 Task: Log work in the project AgileHaven for the issue 'Create a new online platform for online creative writing courses with advanced writing tools and peer review features' spent time as '2w 3d 7h 8m' and remaining time as '4w 6d 21h 7m' and add a flag. Now add the issue to the epic 'IT Availability Management Process Improvement'. Log work in the project AgileHaven for the issue 'Implement a new cloud-based project management system for a company with advanced project tracking and reporting features' spent time as '4w 6d 10h 35m' and remaining time as '1w 4d 23h 49m' and clone the issue. Now add the issue to the epic 'IT Financial Management Process Improvement'
Action: Mouse moved to (1094, 251)
Screenshot: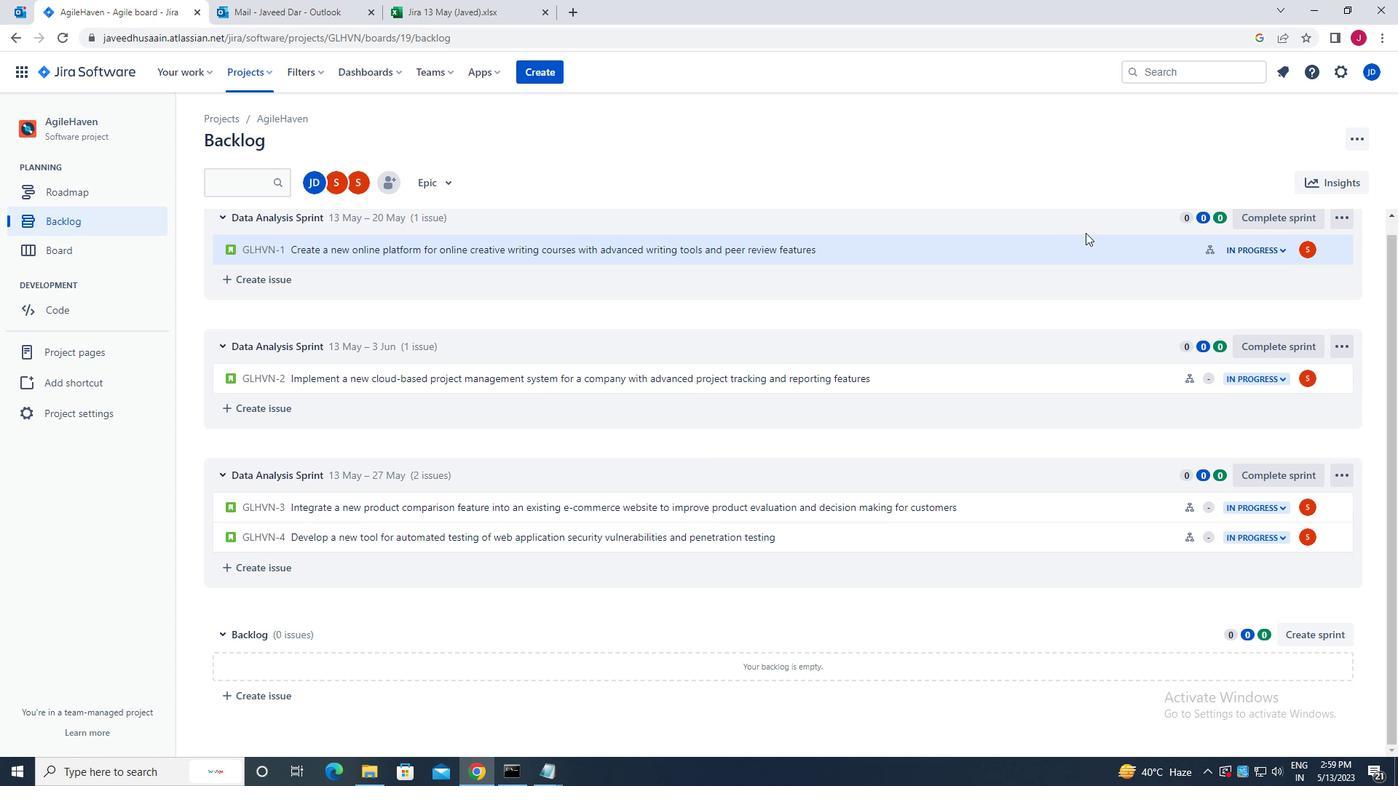 
Action: Mouse pressed left at (1094, 251)
Screenshot: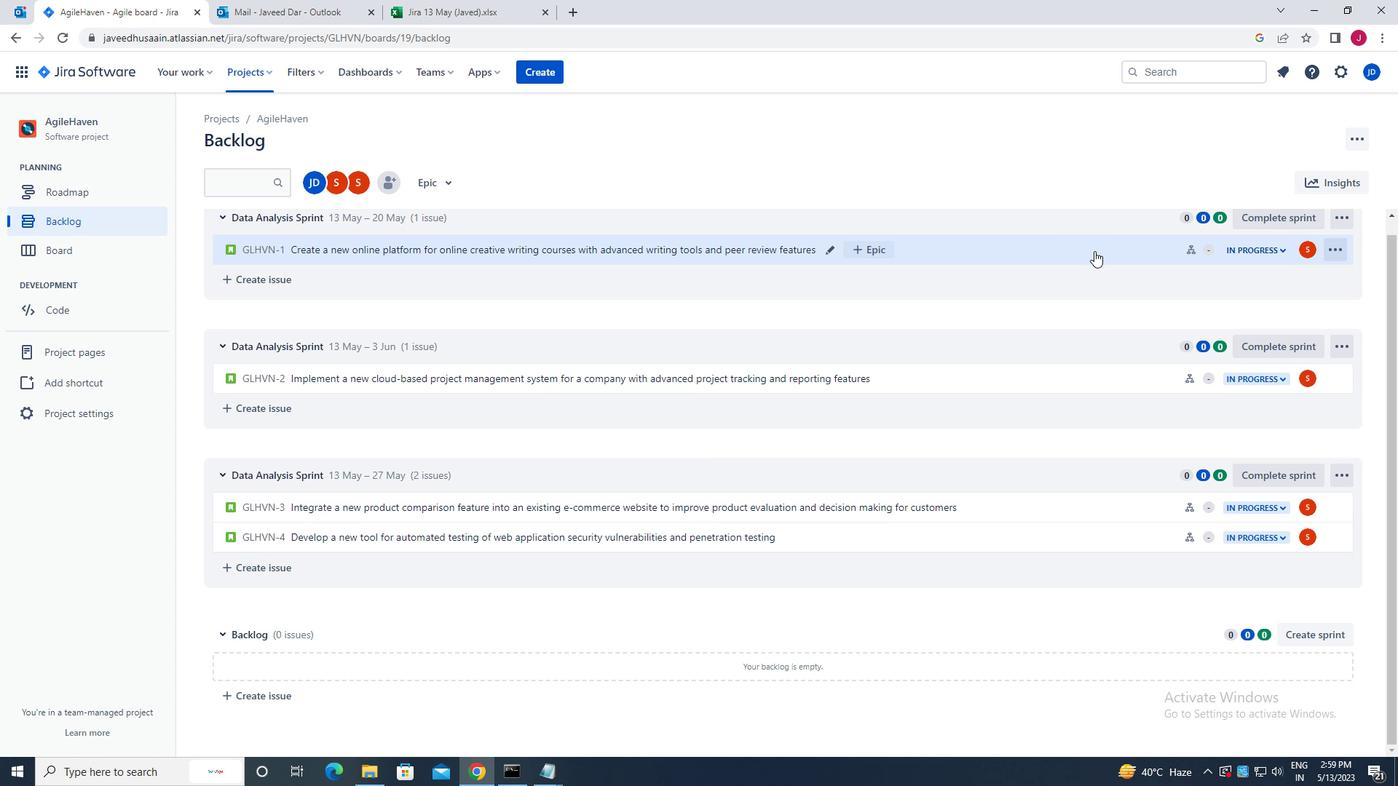 
Action: Mouse moved to (1332, 225)
Screenshot: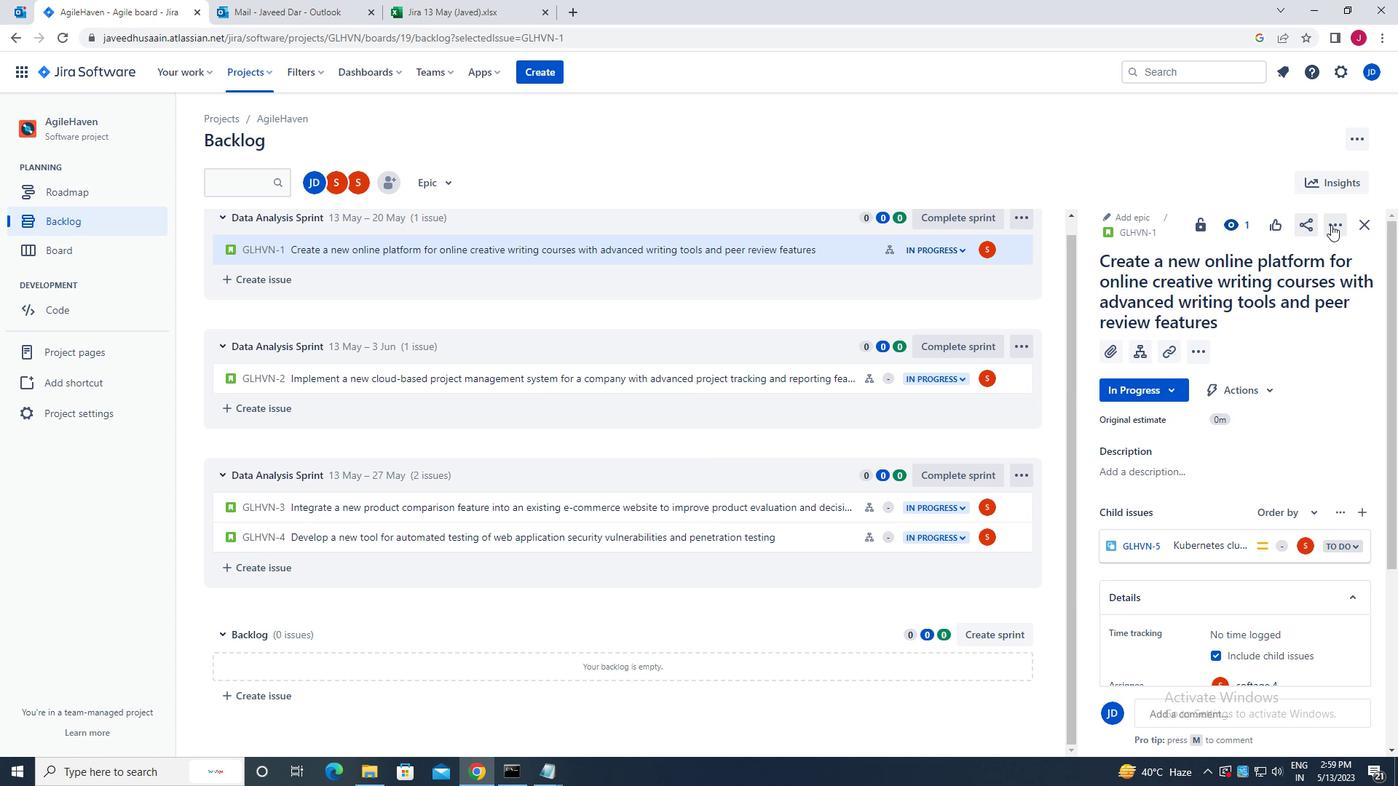 
Action: Mouse pressed left at (1332, 225)
Screenshot: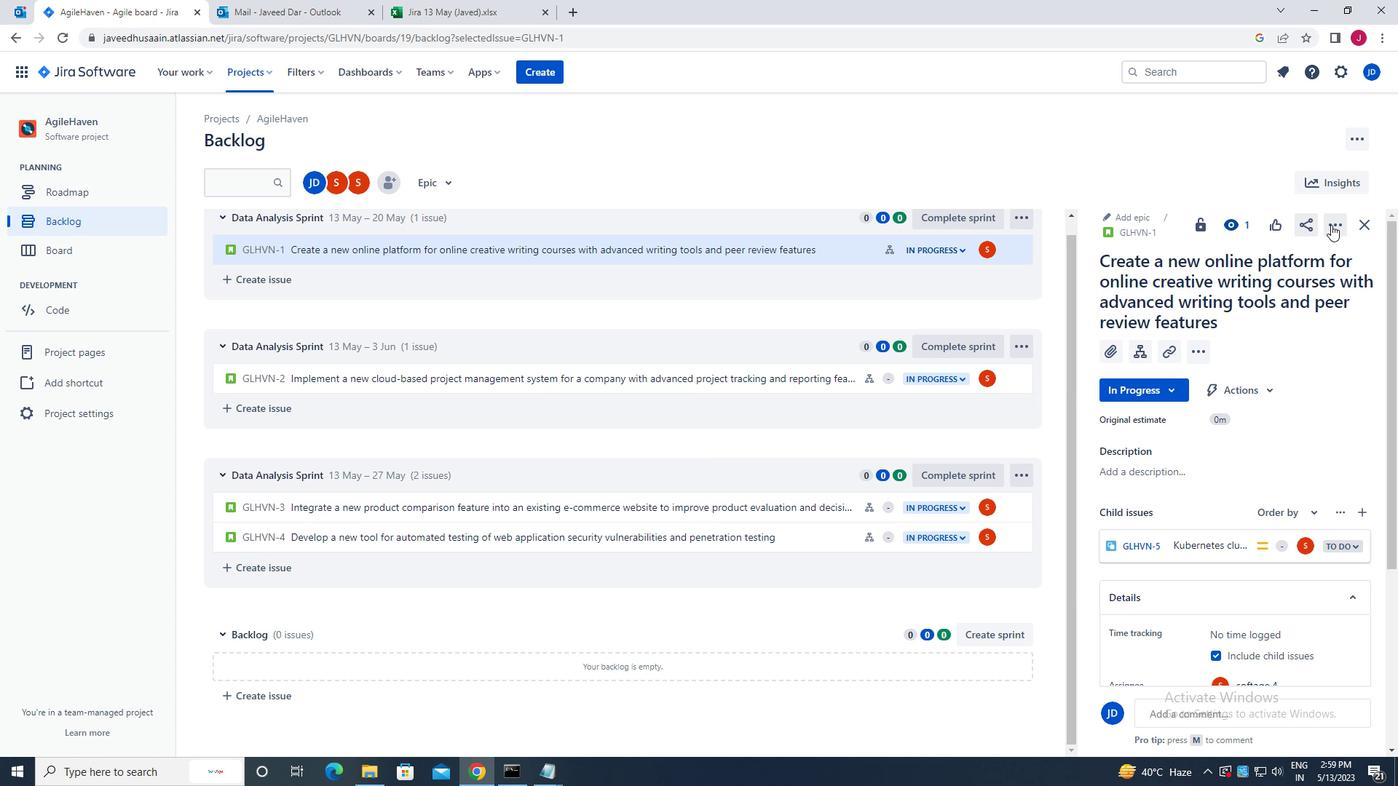 
Action: Mouse moved to (1263, 270)
Screenshot: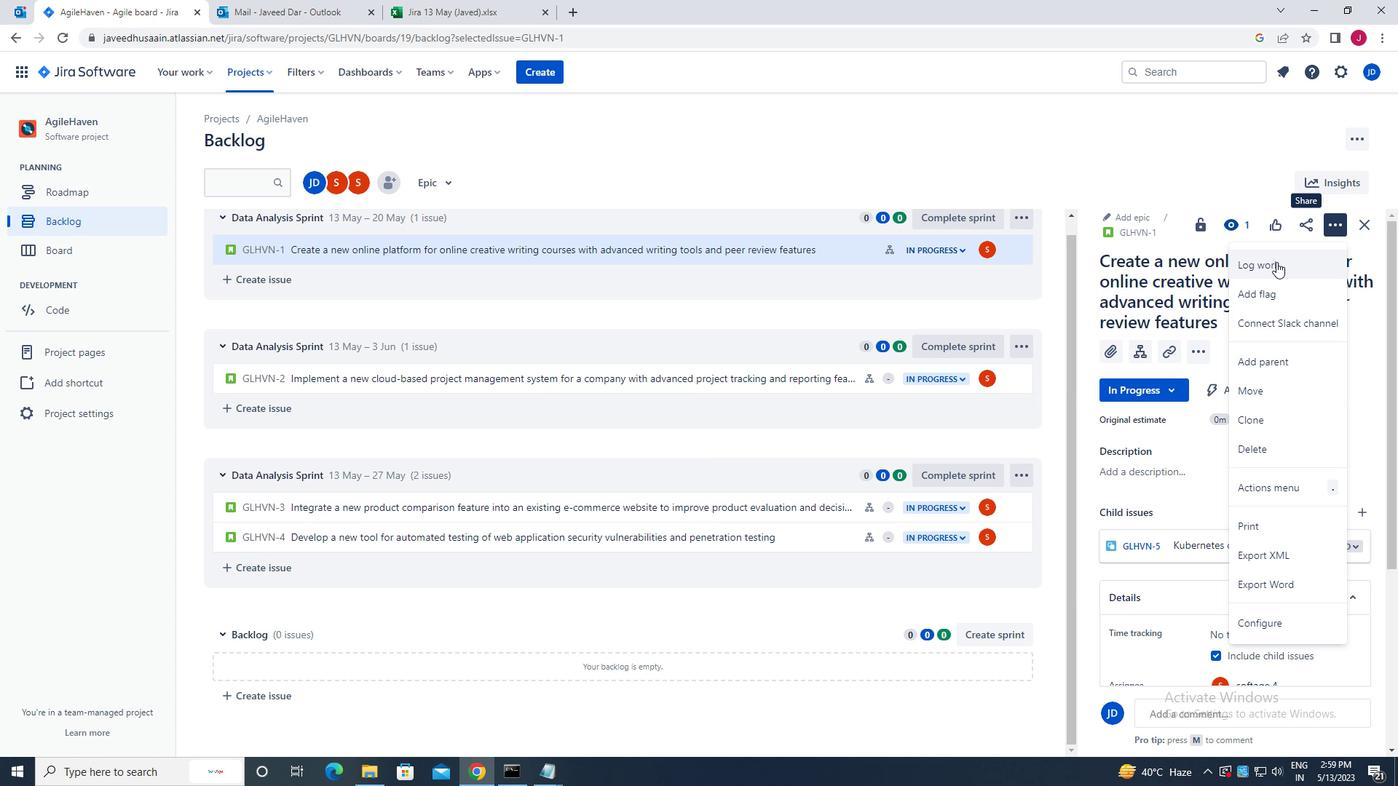 
Action: Mouse pressed left at (1263, 270)
Screenshot: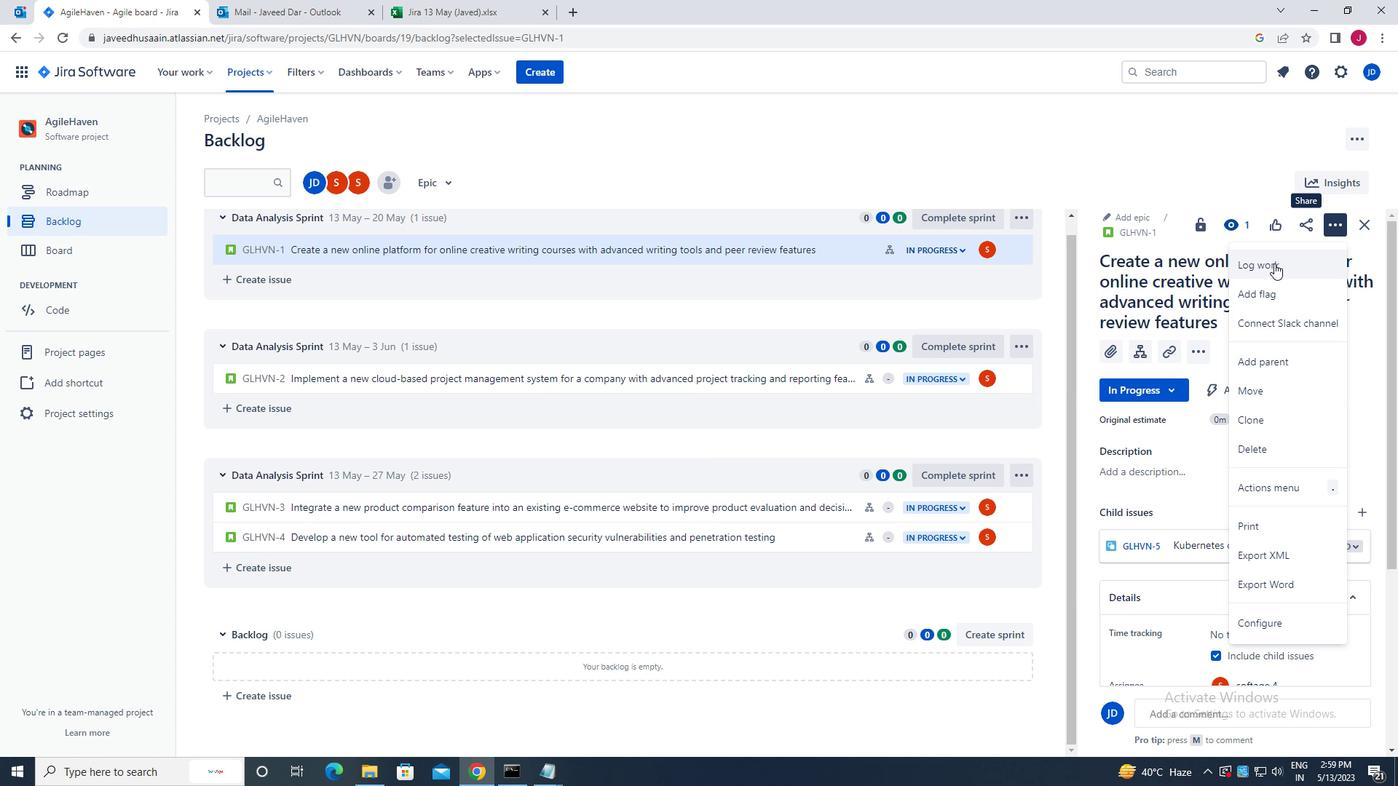 
Action: Mouse moved to (627, 219)
Screenshot: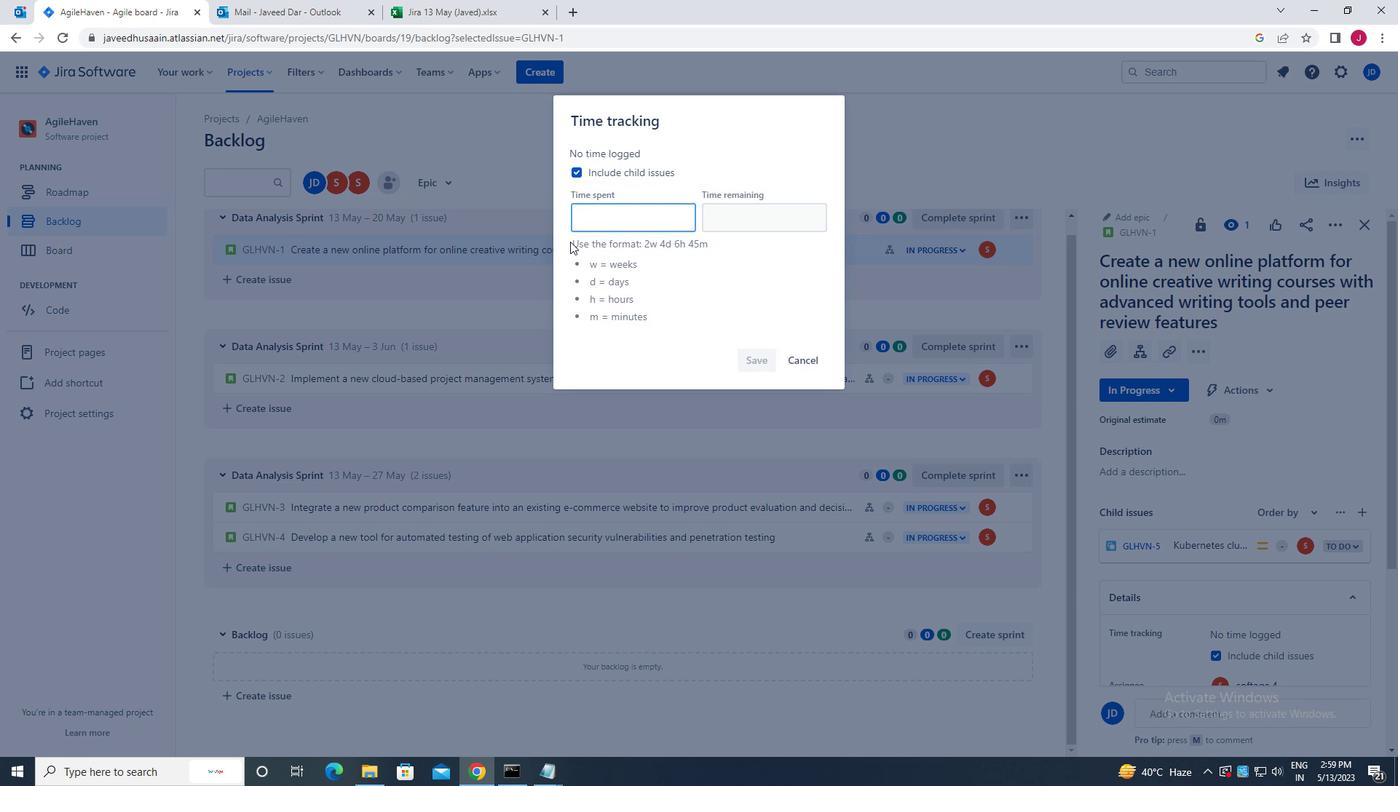 
Action: Mouse pressed left at (627, 219)
Screenshot: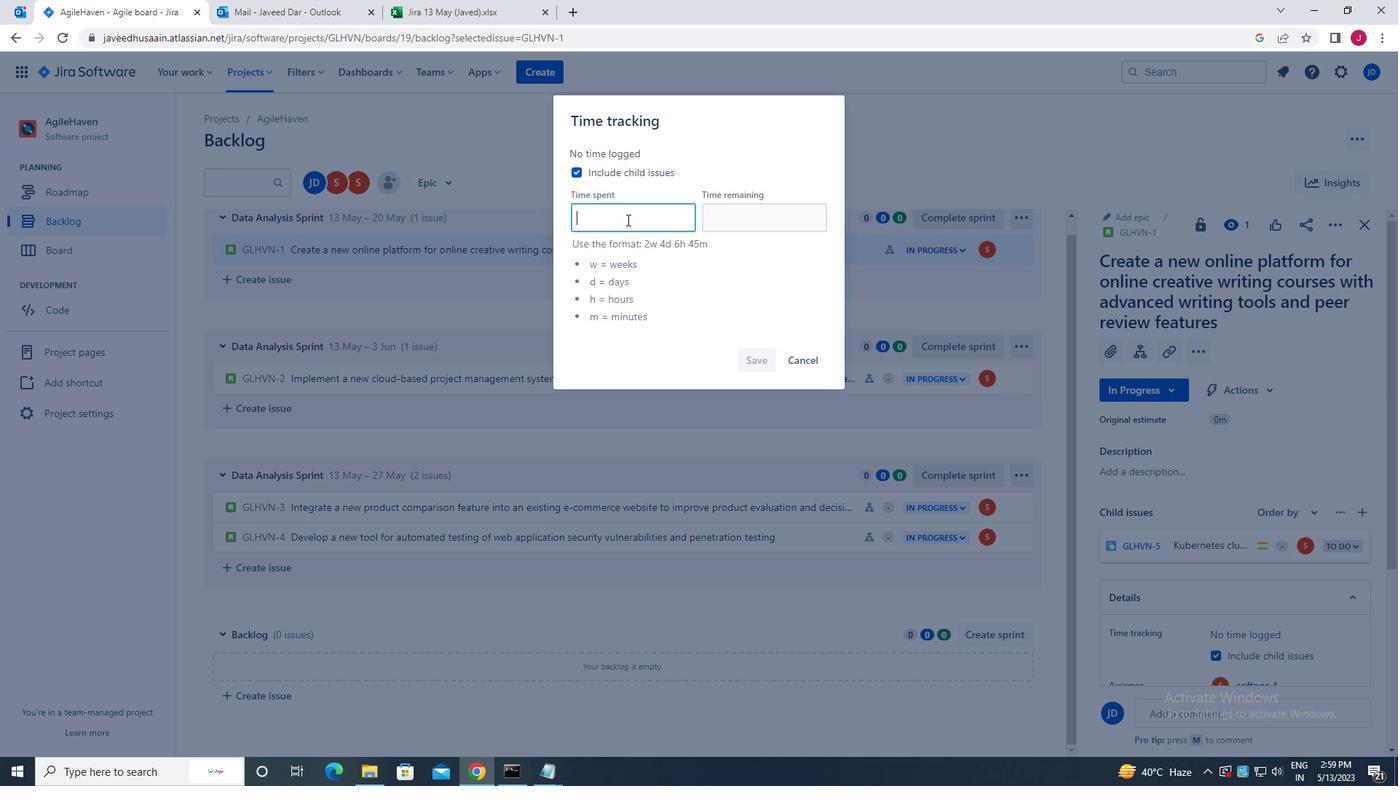 
Action: Key pressed <Key.caps_lock>2w<Key.space>3d<Key.space>7h<Key.space>8m
Screenshot: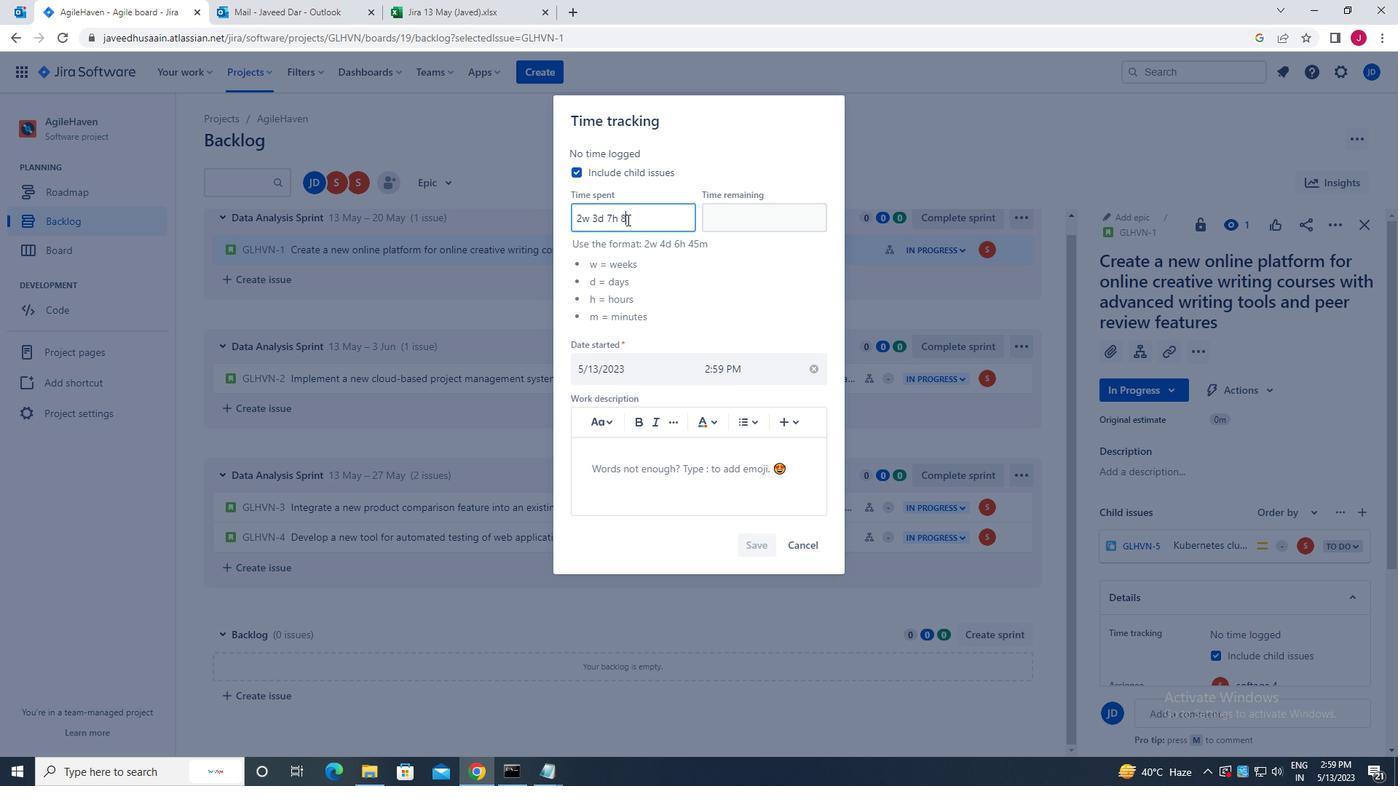 
Action: Mouse moved to (743, 222)
Screenshot: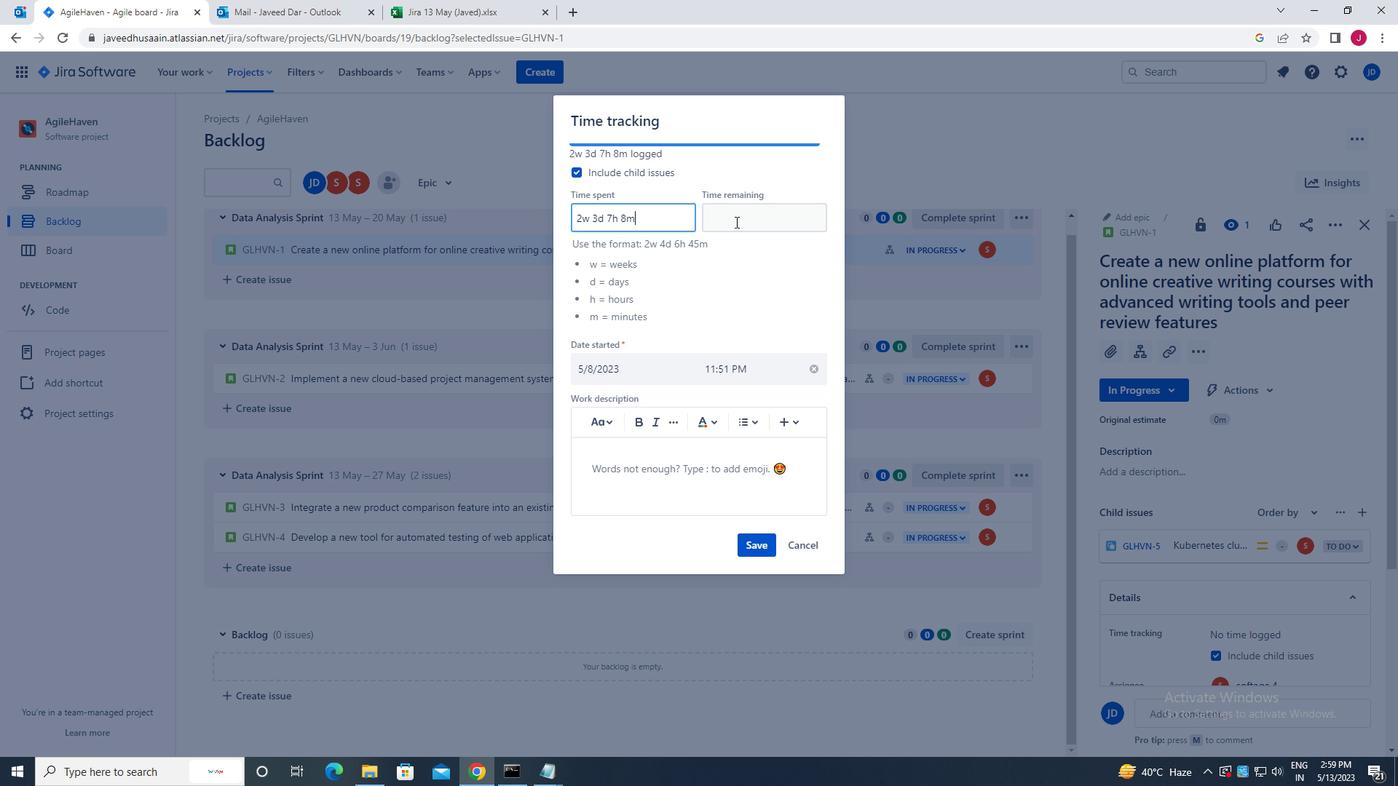 
Action: Mouse pressed left at (743, 222)
Screenshot: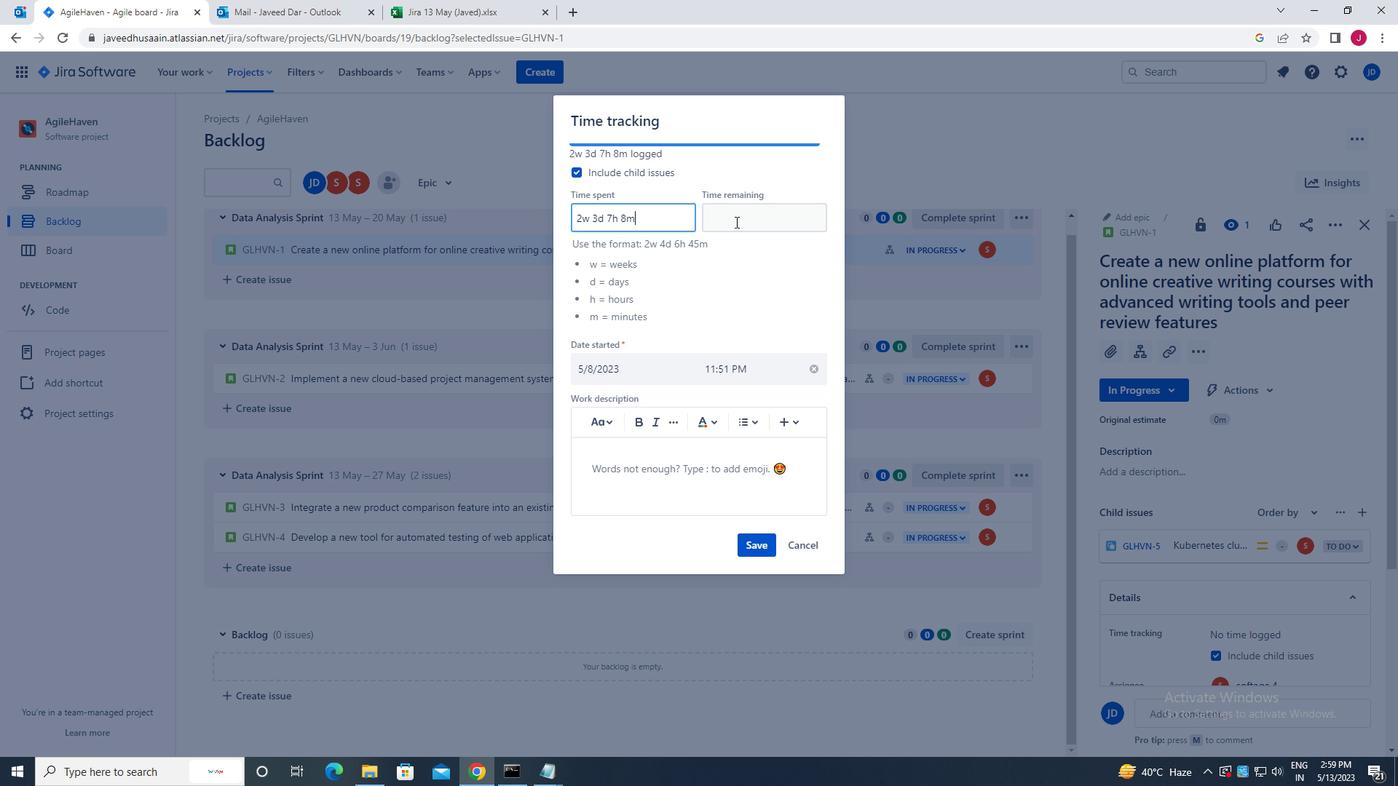 
Action: Mouse moved to (743, 222)
Screenshot: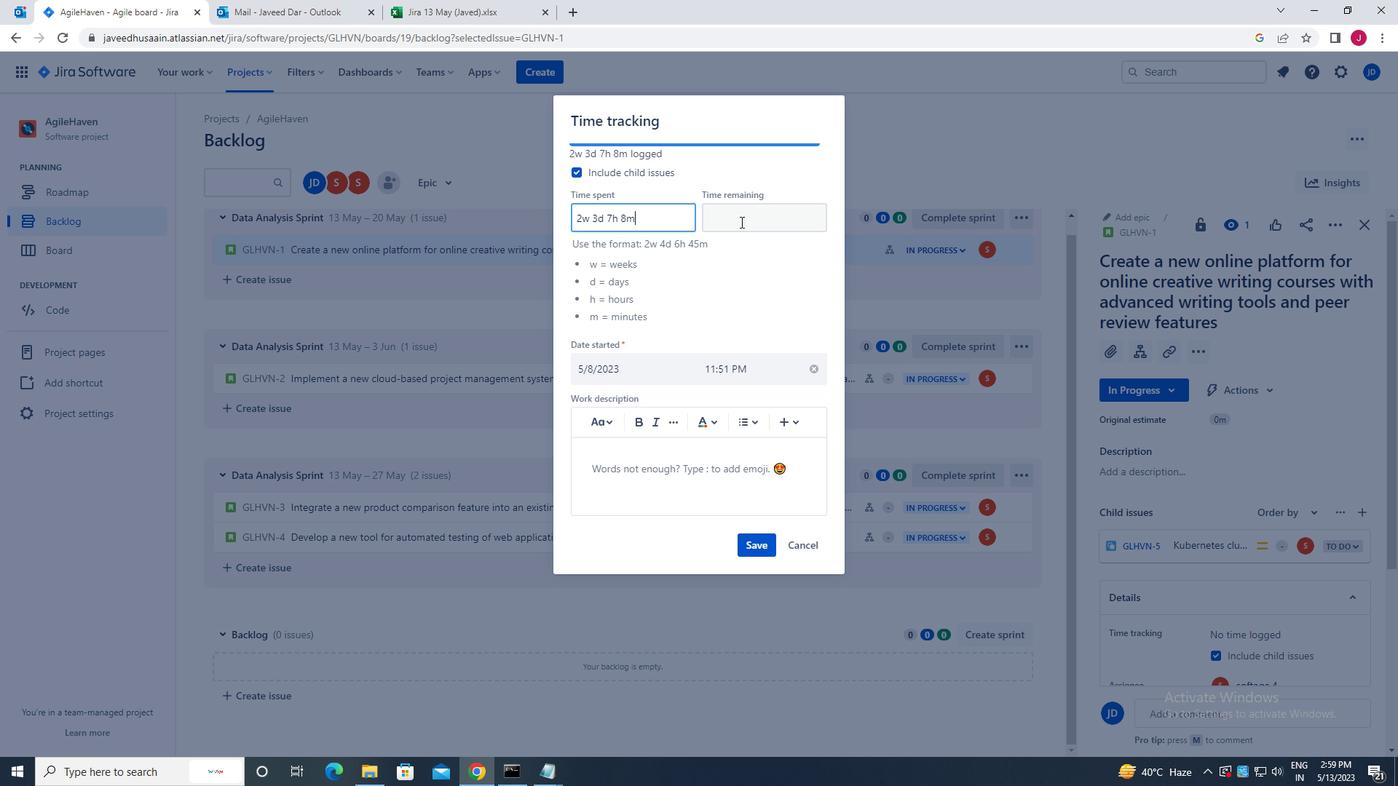 
Action: Key pressed 4w<Key.space>6d<Key.space>21h<Key.space>7m
Screenshot: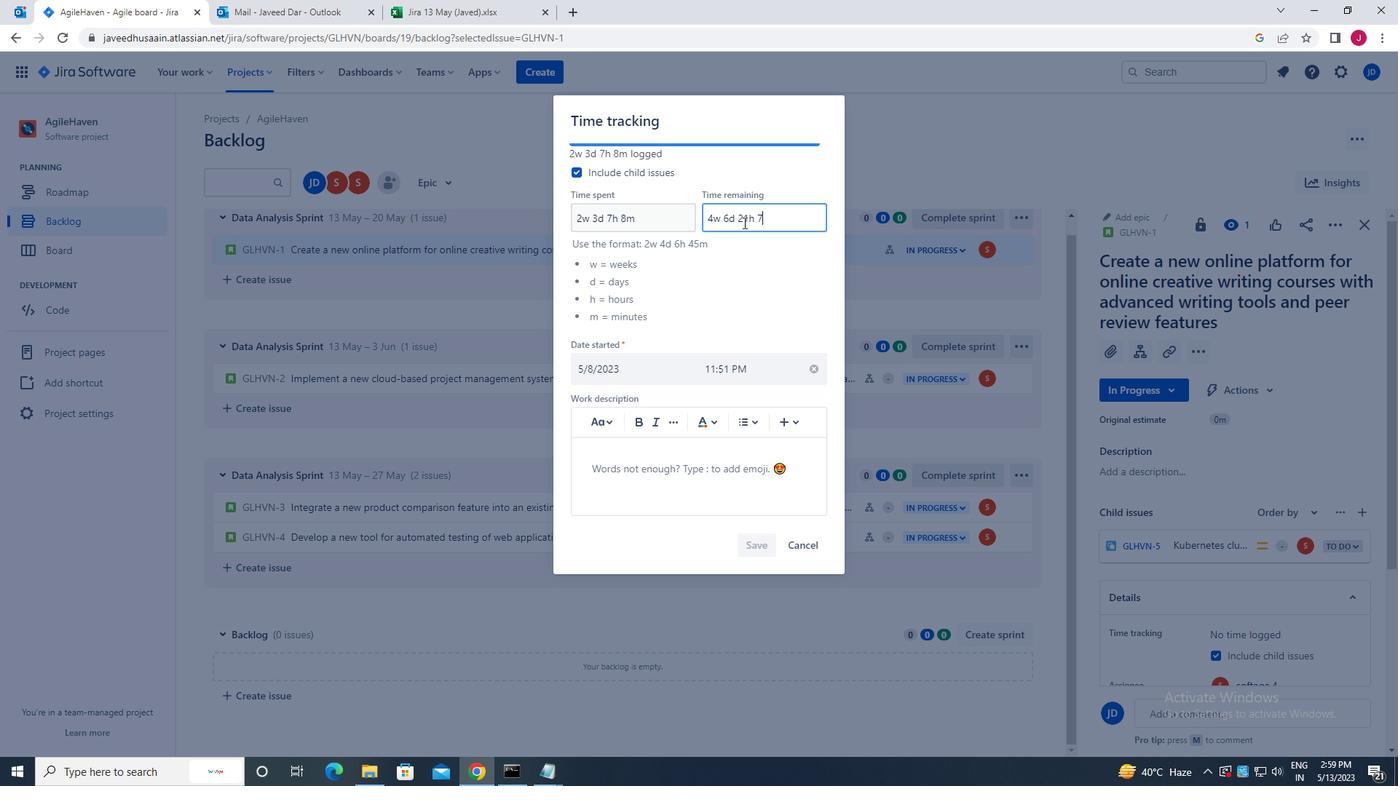 
Action: Mouse moved to (761, 545)
Screenshot: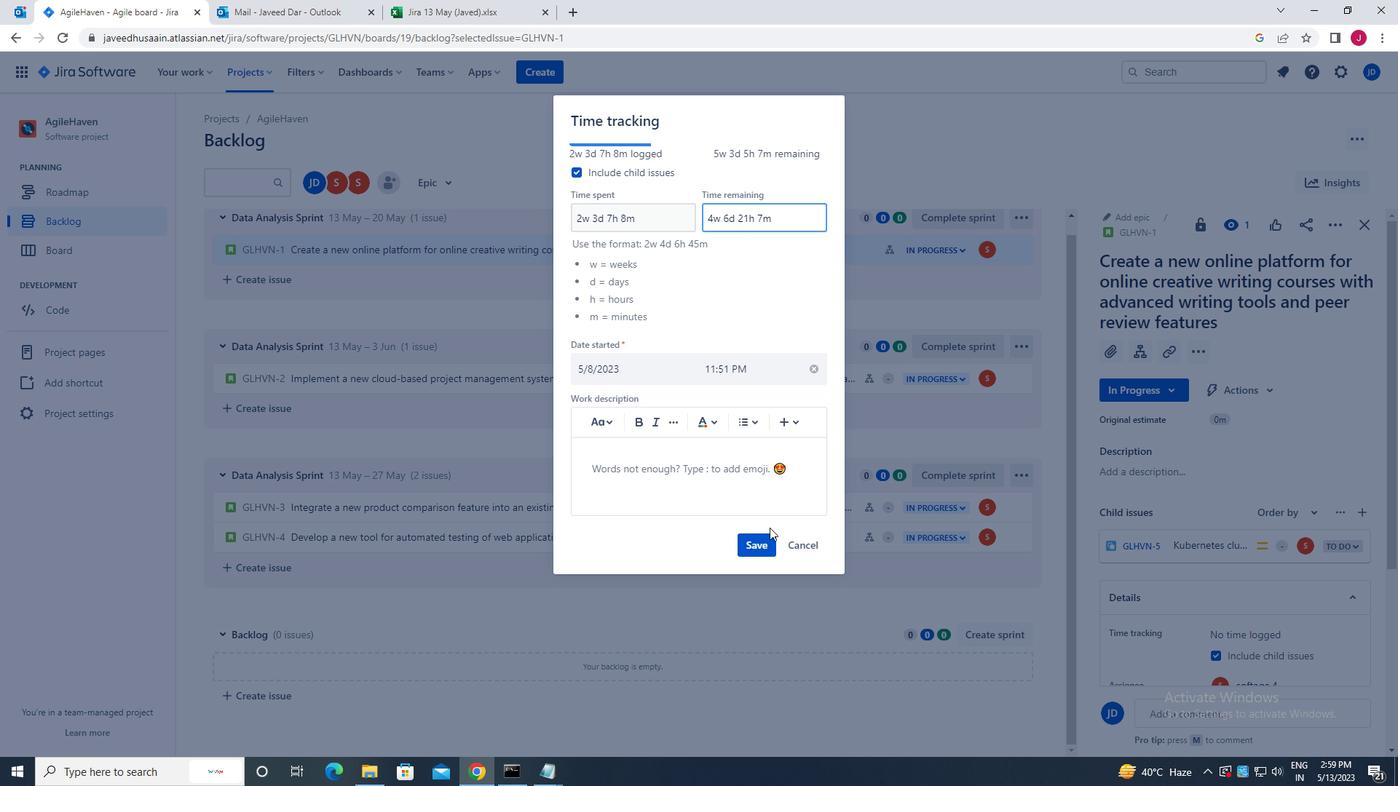 
Action: Mouse pressed left at (761, 545)
Screenshot: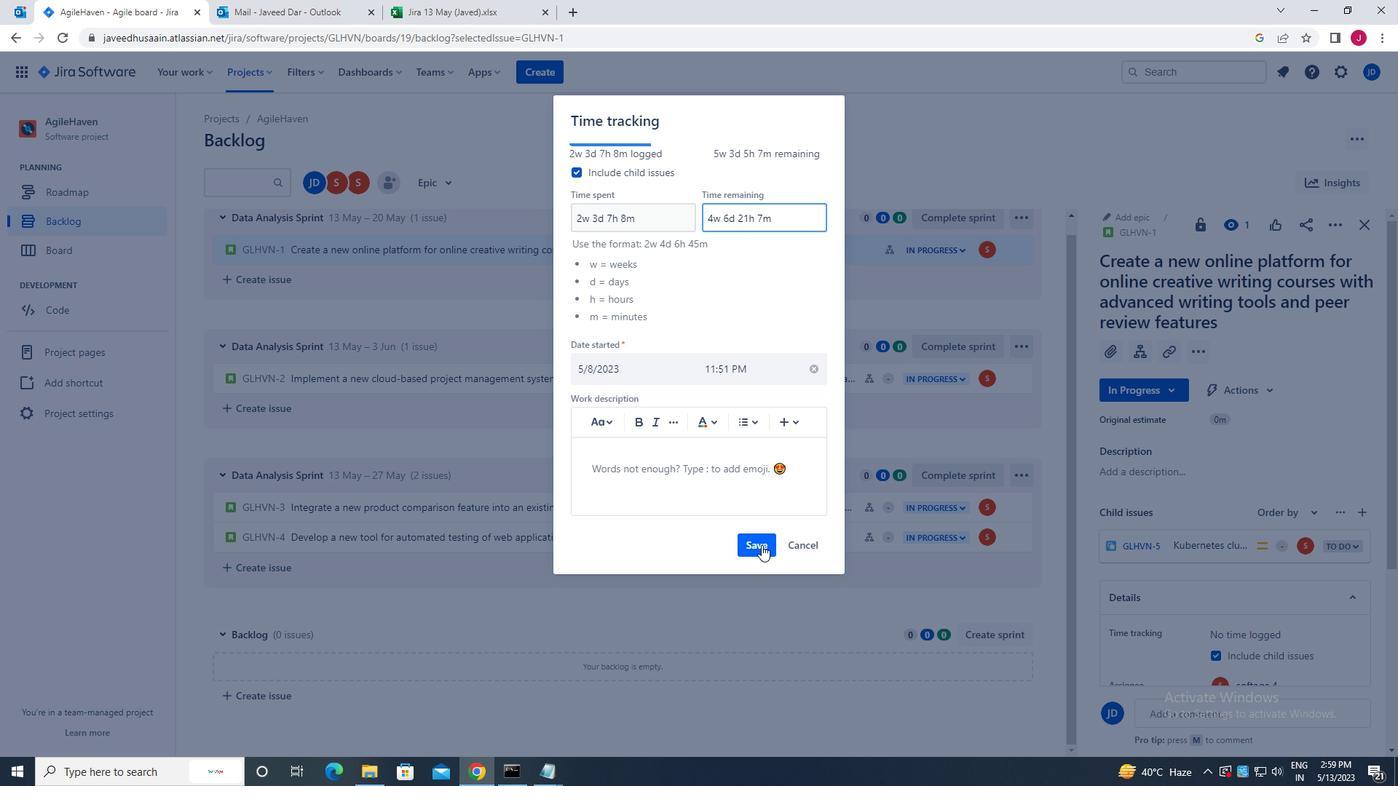 
Action: Mouse moved to (1335, 230)
Screenshot: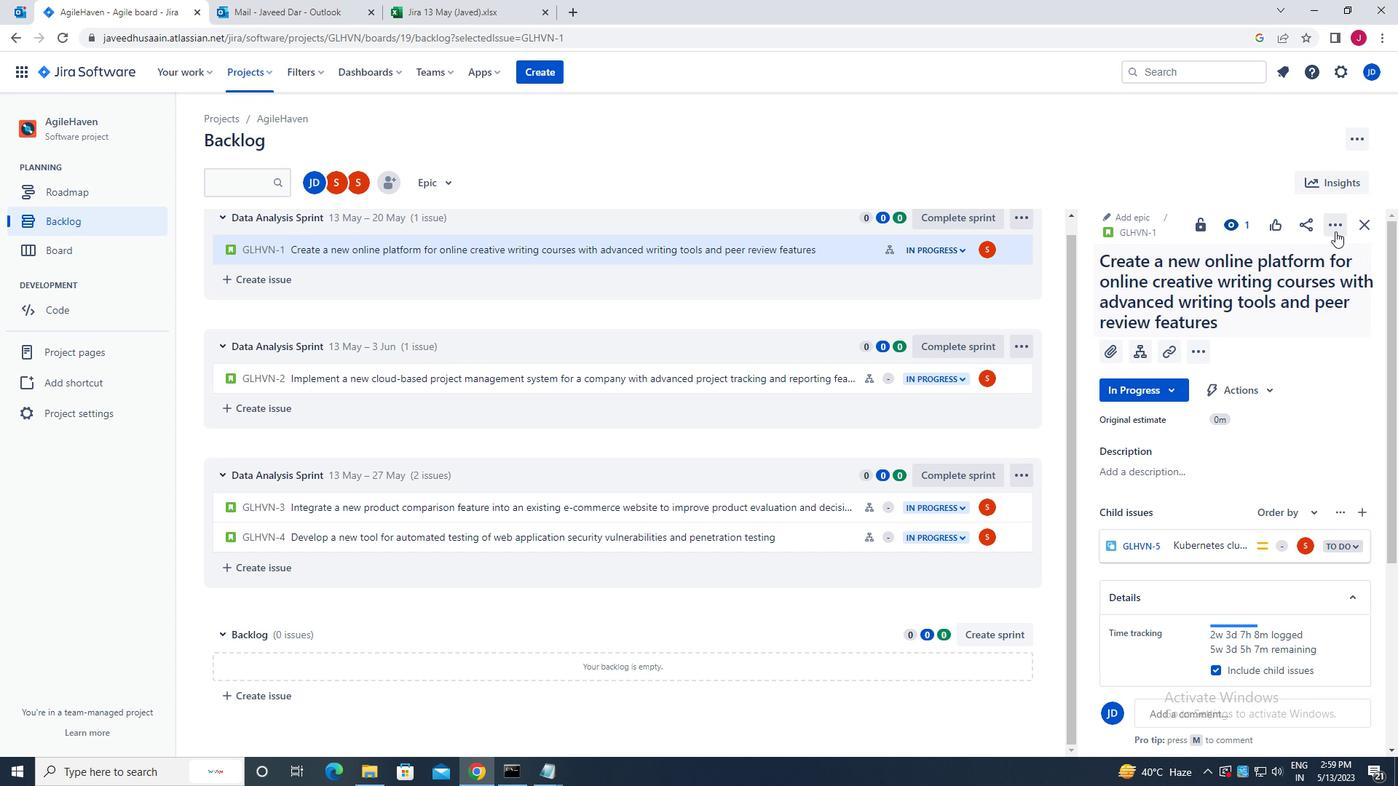 
Action: Mouse pressed left at (1335, 230)
Screenshot: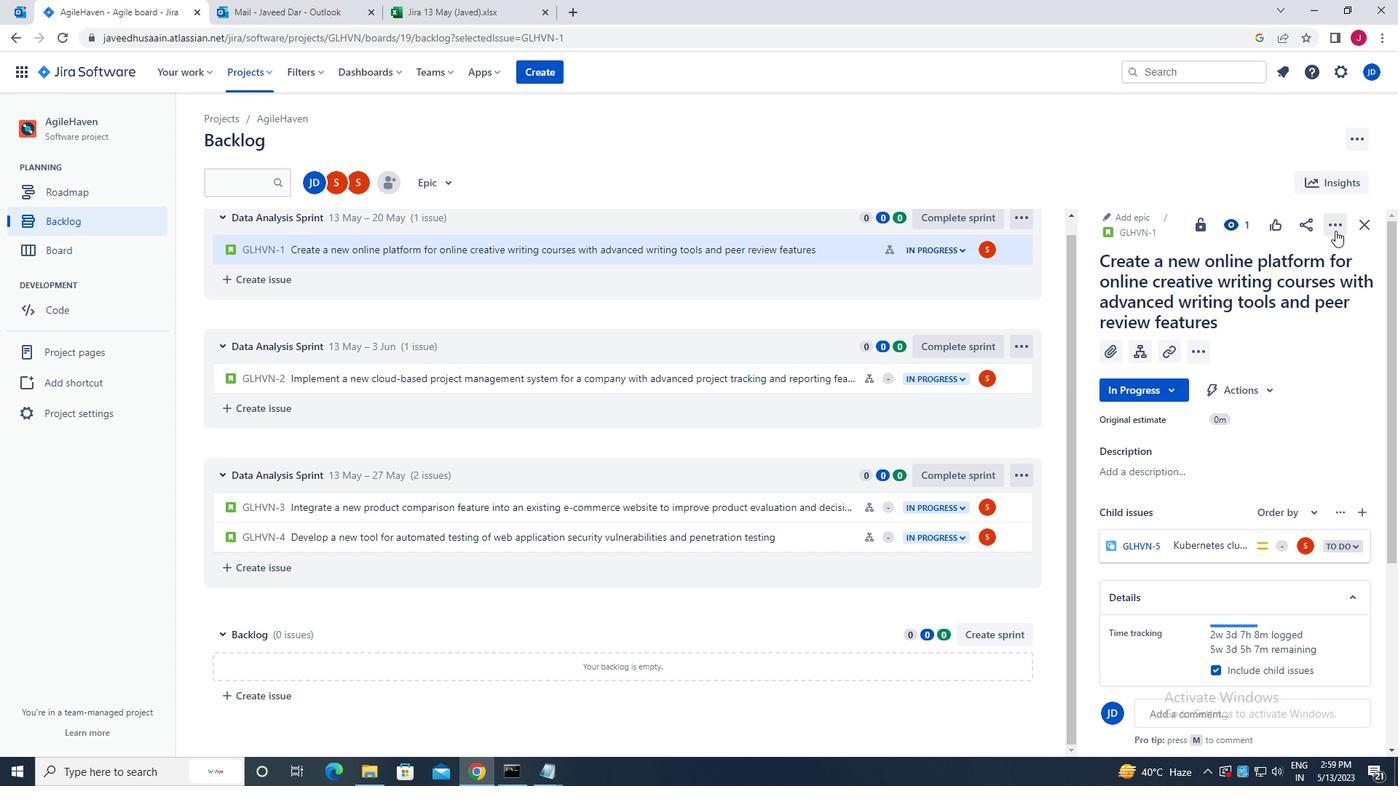
Action: Mouse moved to (1272, 292)
Screenshot: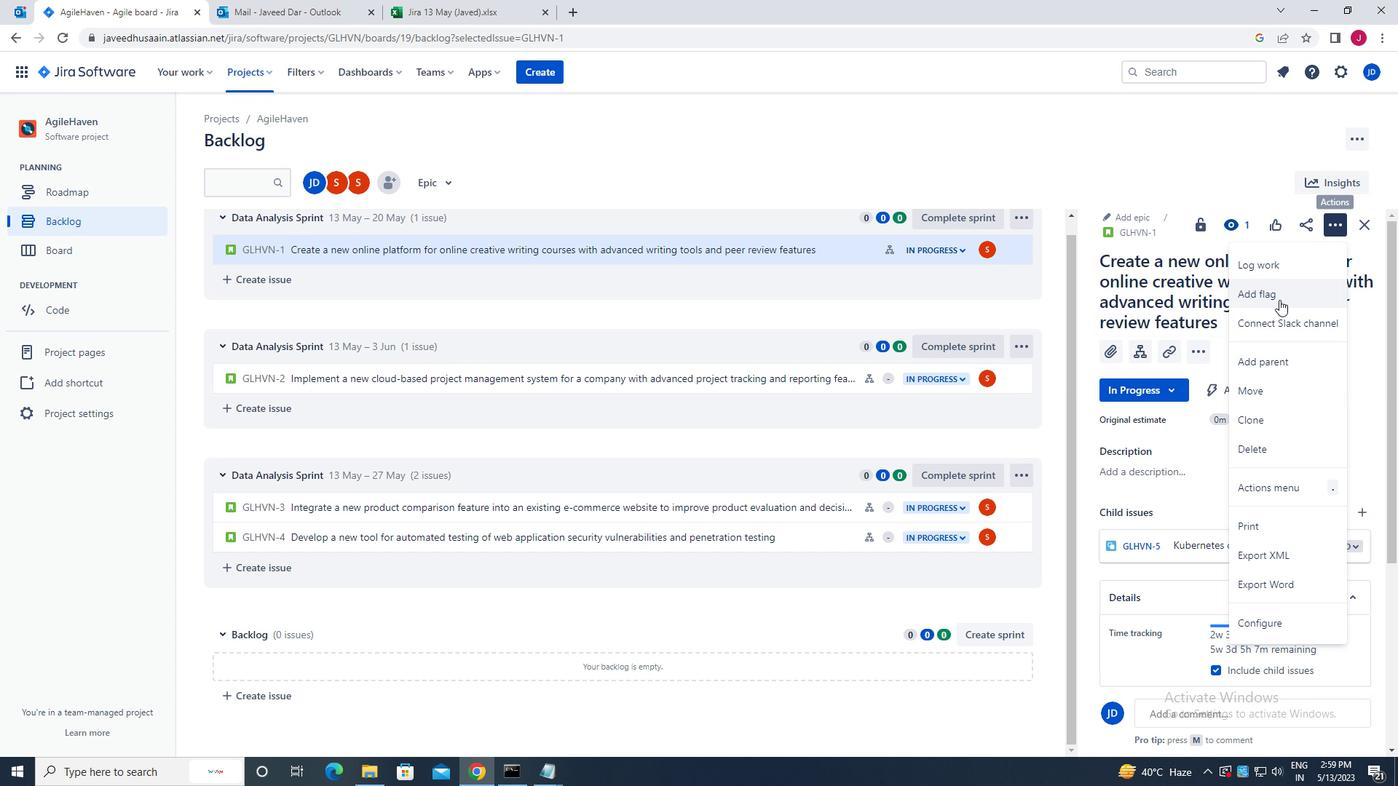 
Action: Mouse pressed left at (1272, 292)
Screenshot: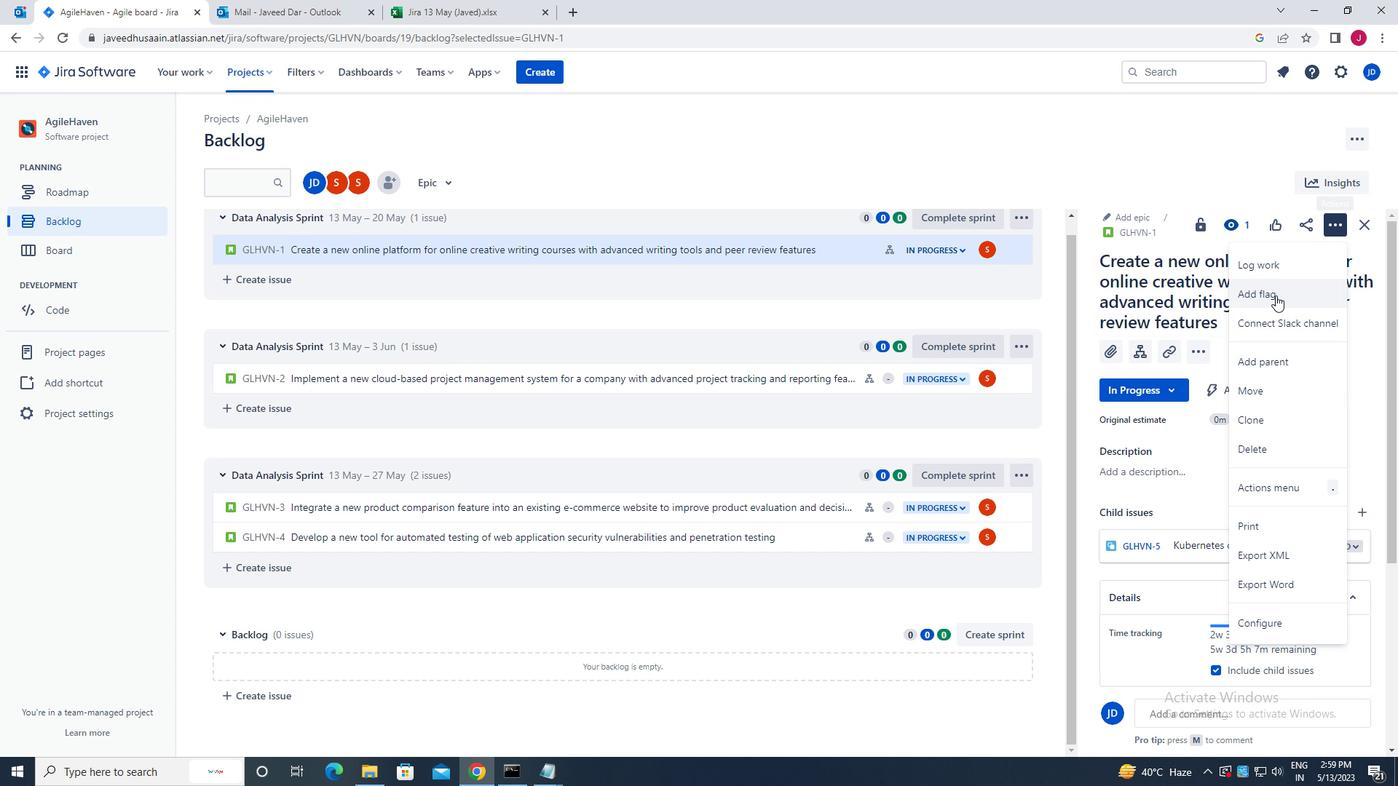 
Action: Mouse moved to (1362, 228)
Screenshot: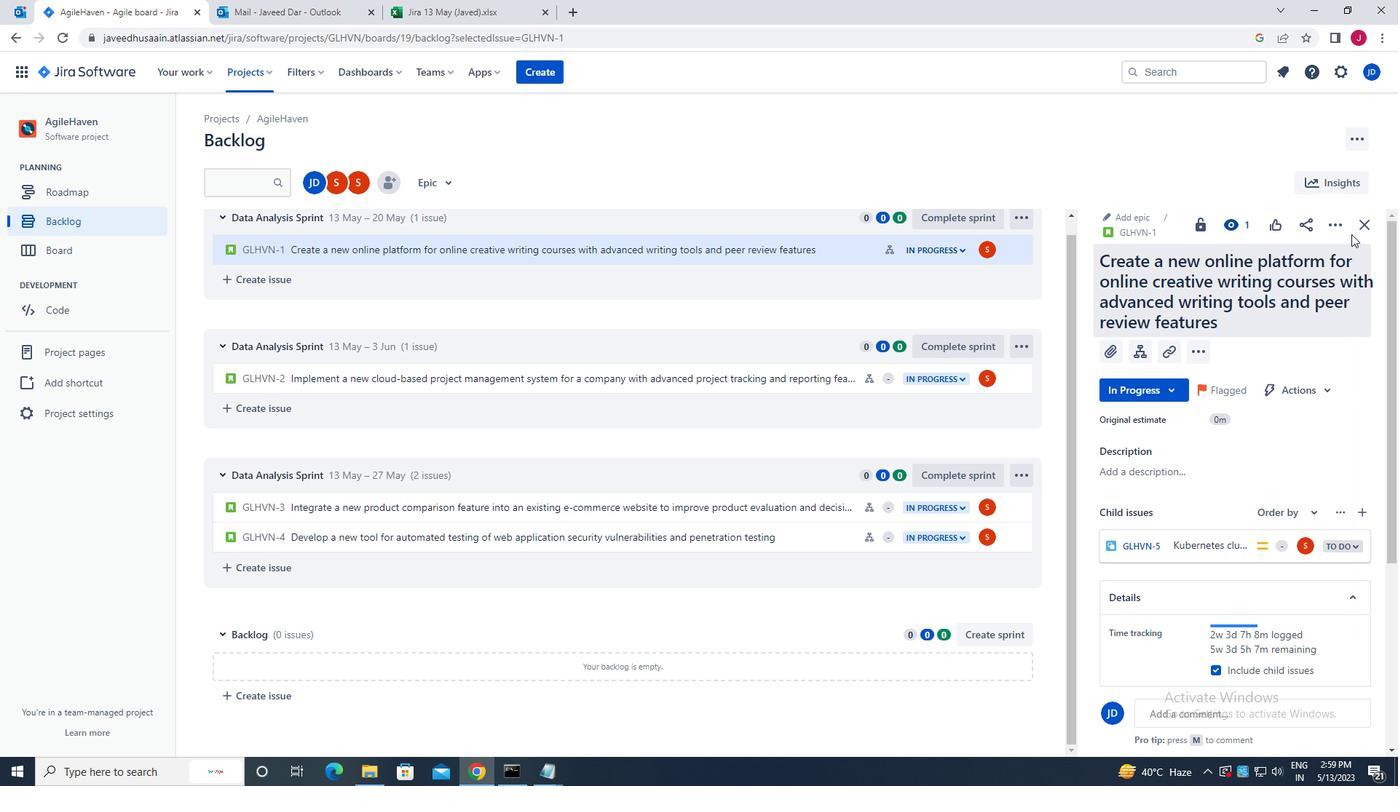 
Action: Mouse pressed left at (1362, 228)
Screenshot: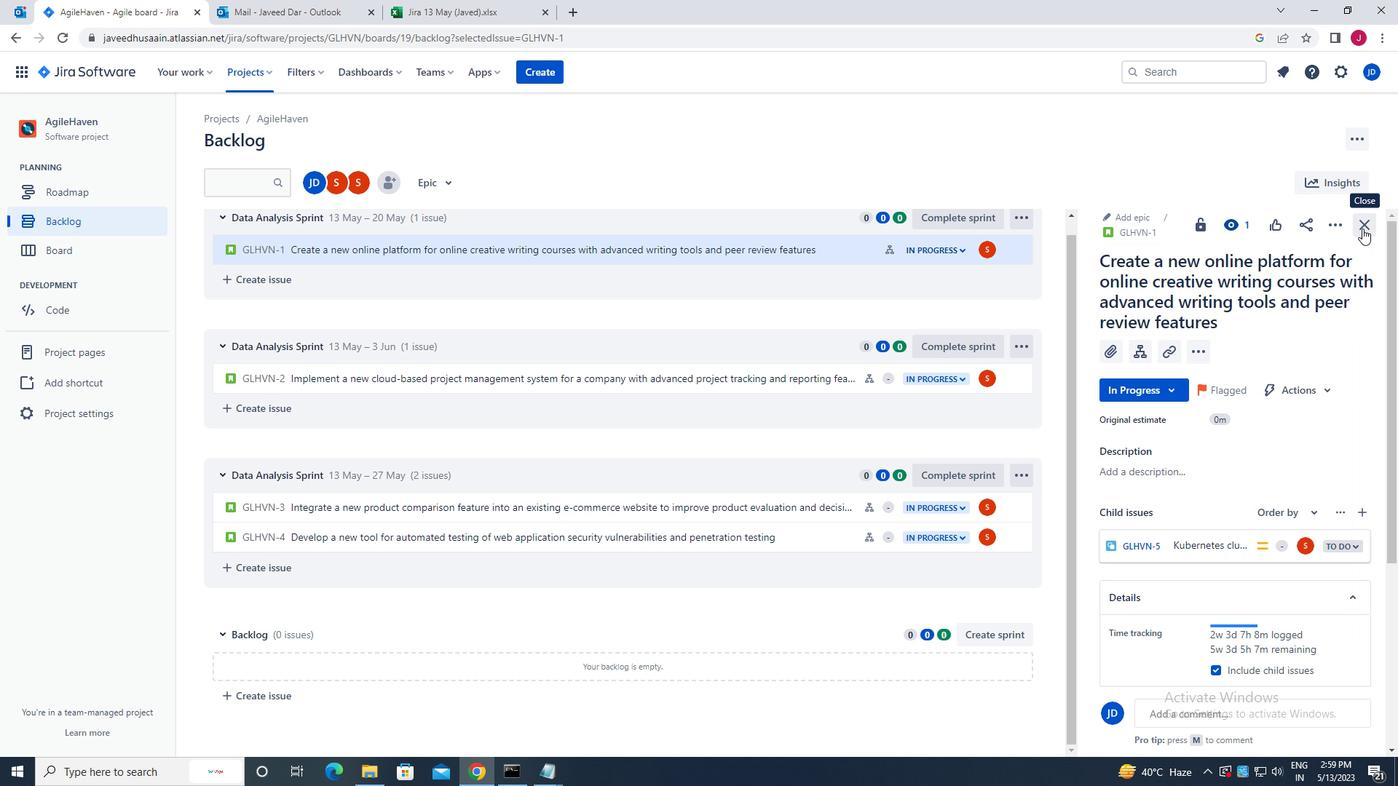
Action: Mouse moved to (449, 179)
Screenshot: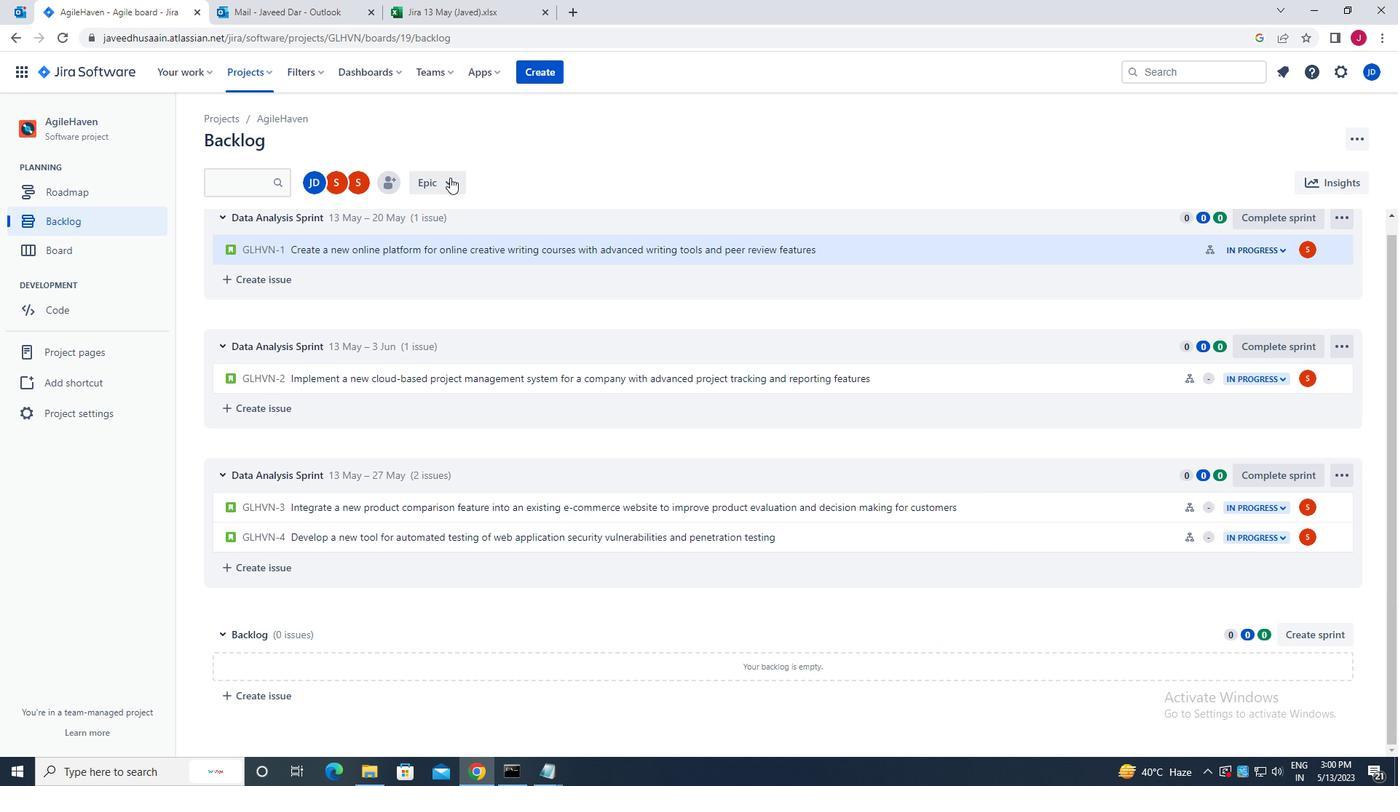 
Action: Mouse pressed left at (449, 179)
Screenshot: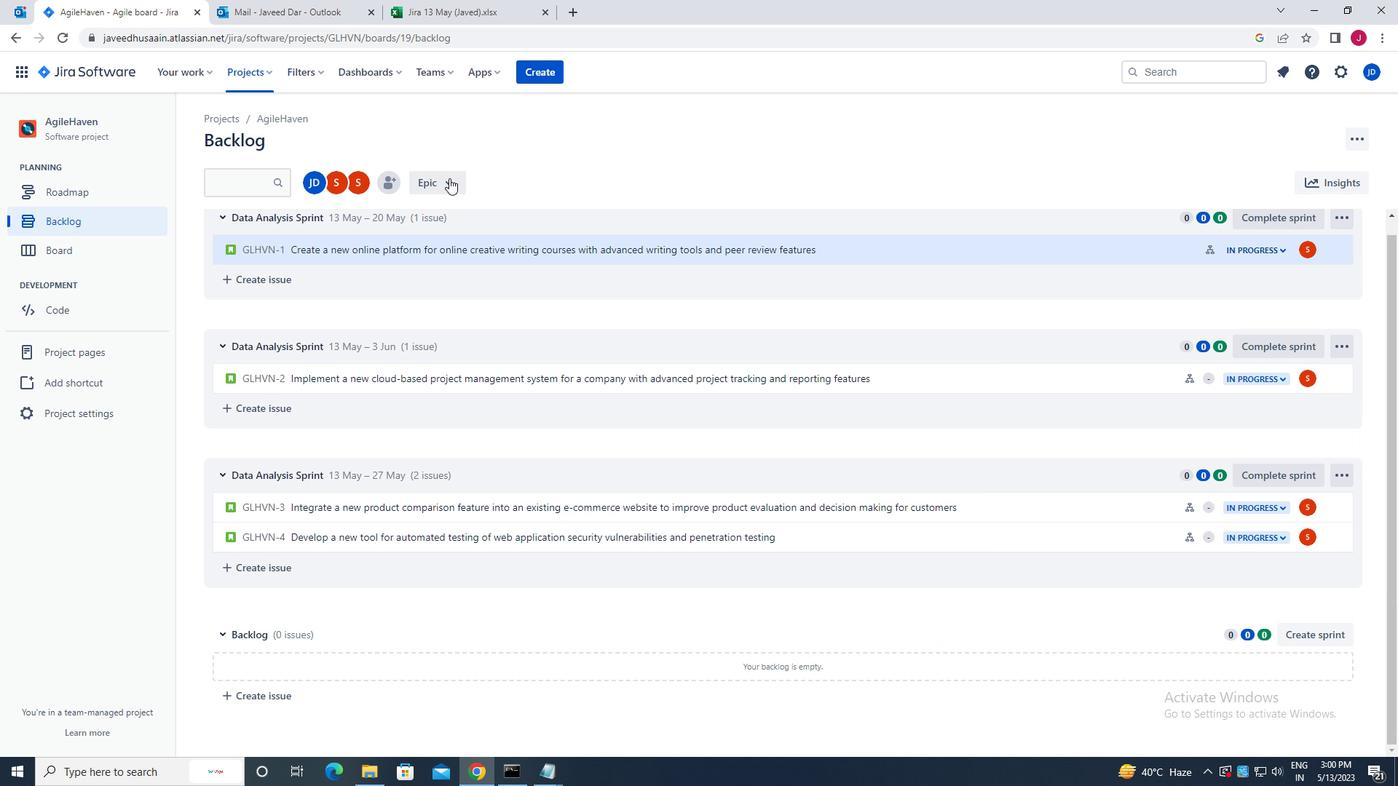 
Action: Mouse moved to (498, 245)
Screenshot: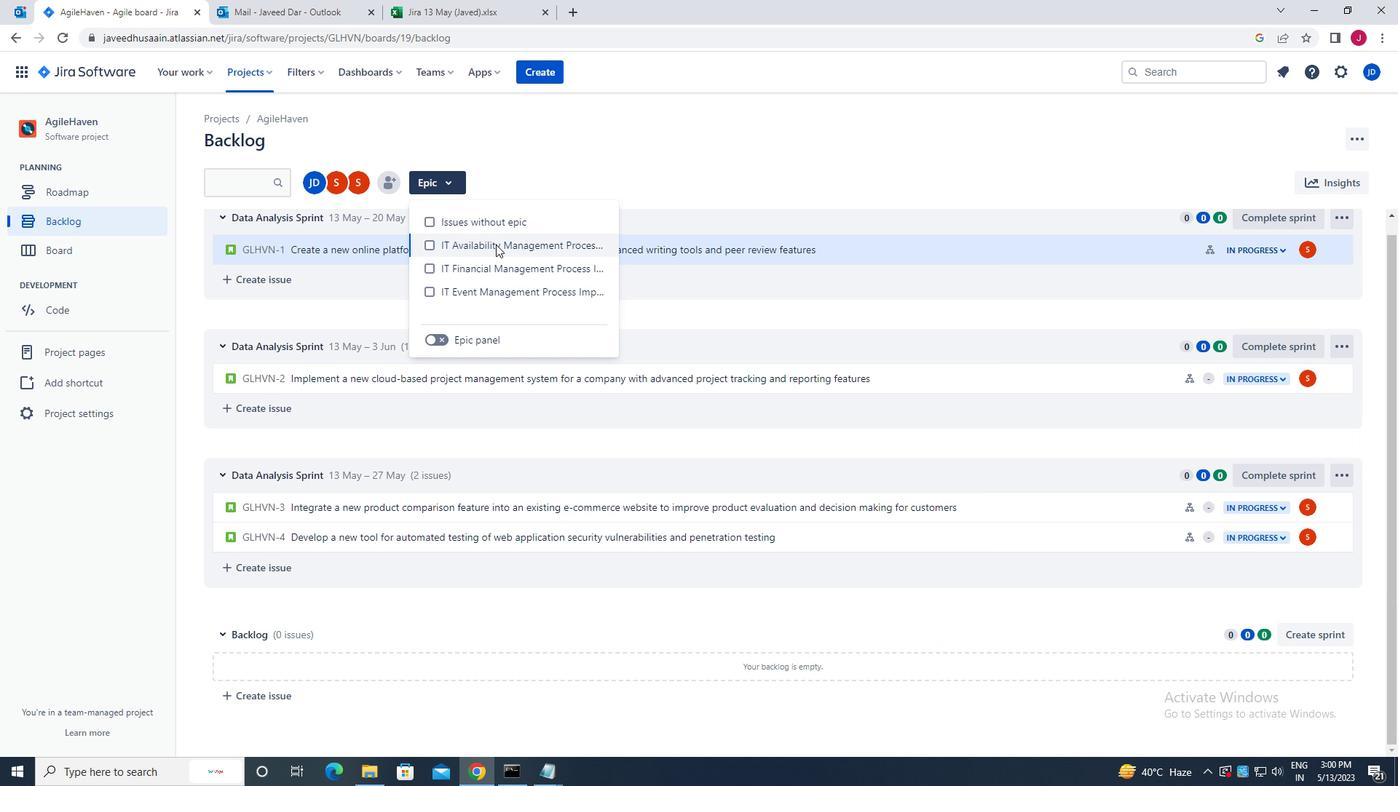 
Action: Mouse pressed left at (498, 245)
Screenshot: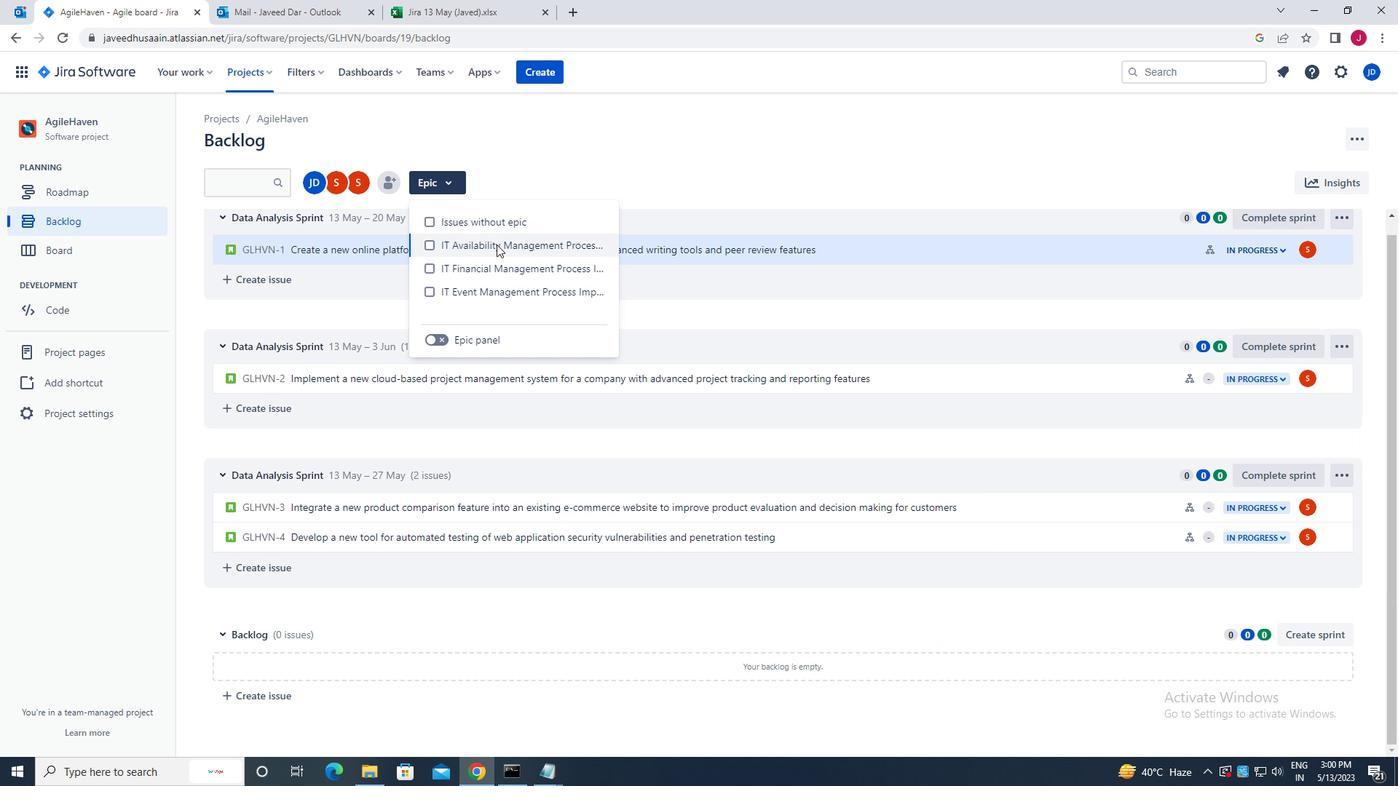 
Action: Mouse moved to (587, 136)
Screenshot: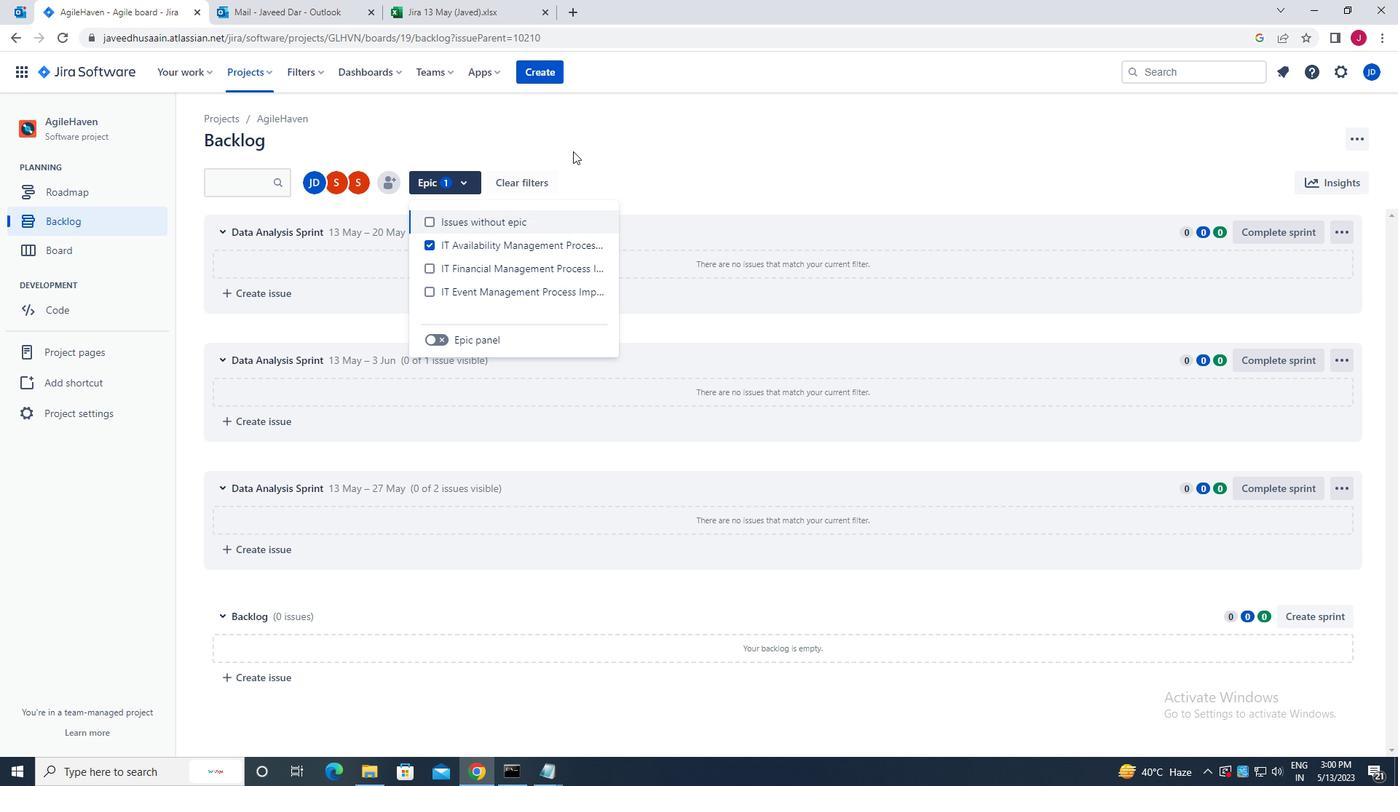
Action: Mouse pressed left at (587, 136)
Screenshot: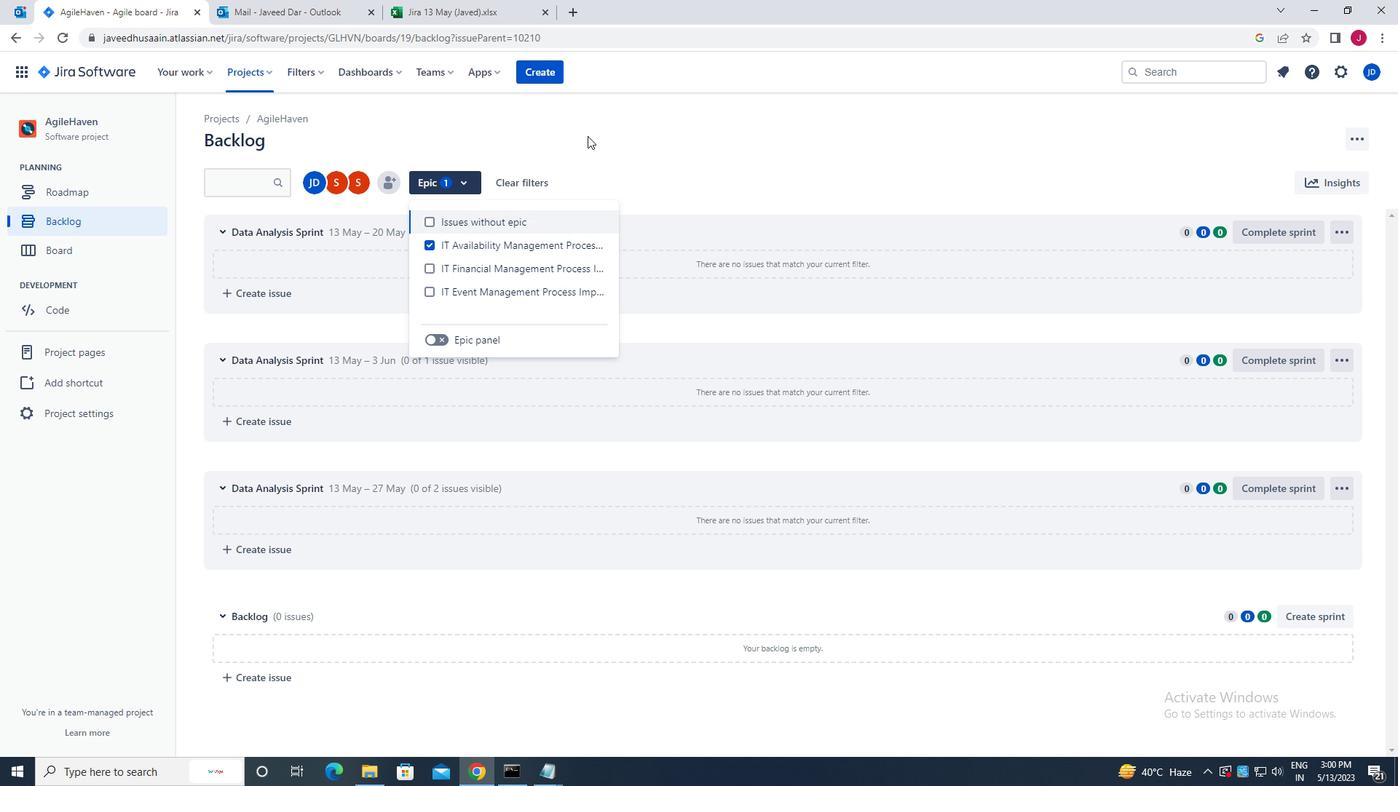 
Action: Mouse moved to (110, 218)
Screenshot: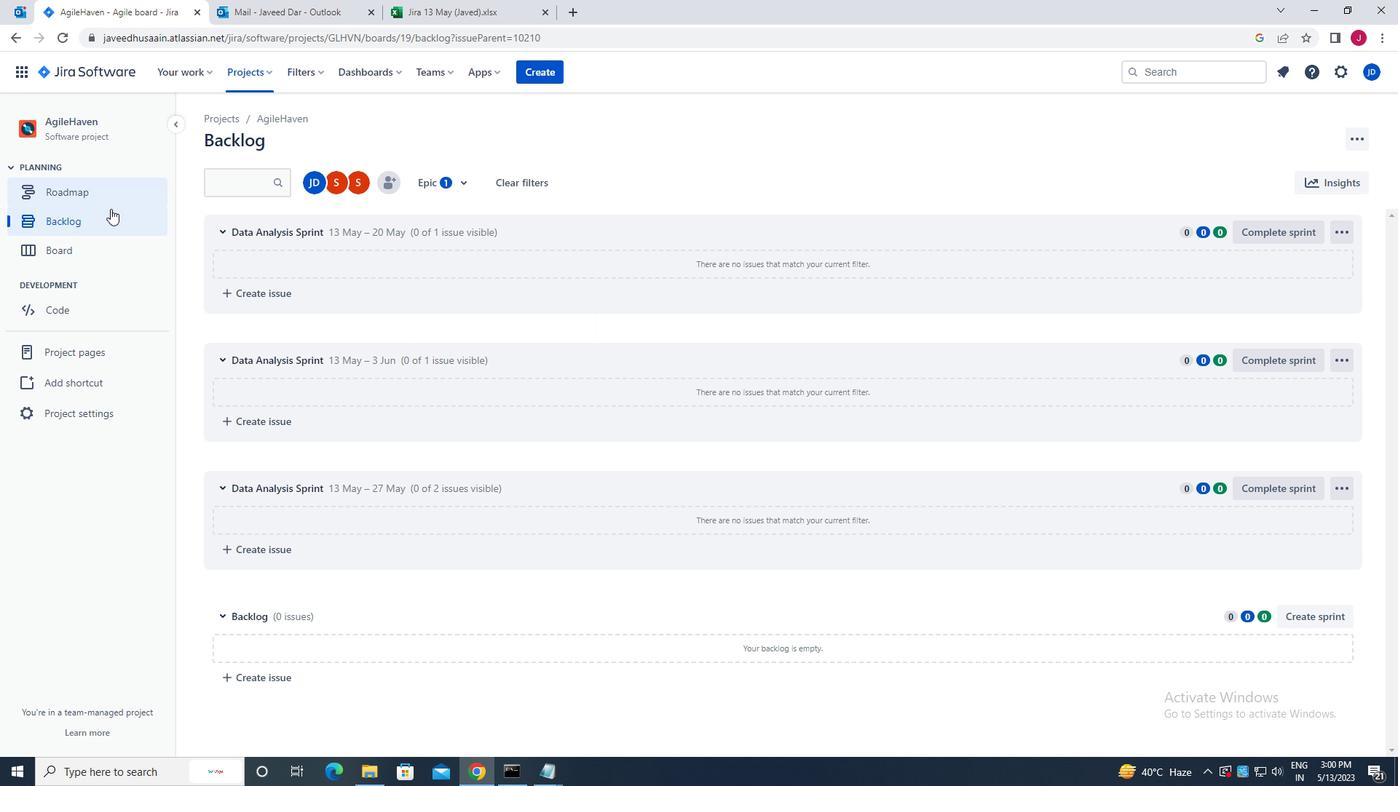 
Action: Mouse pressed left at (110, 218)
Screenshot: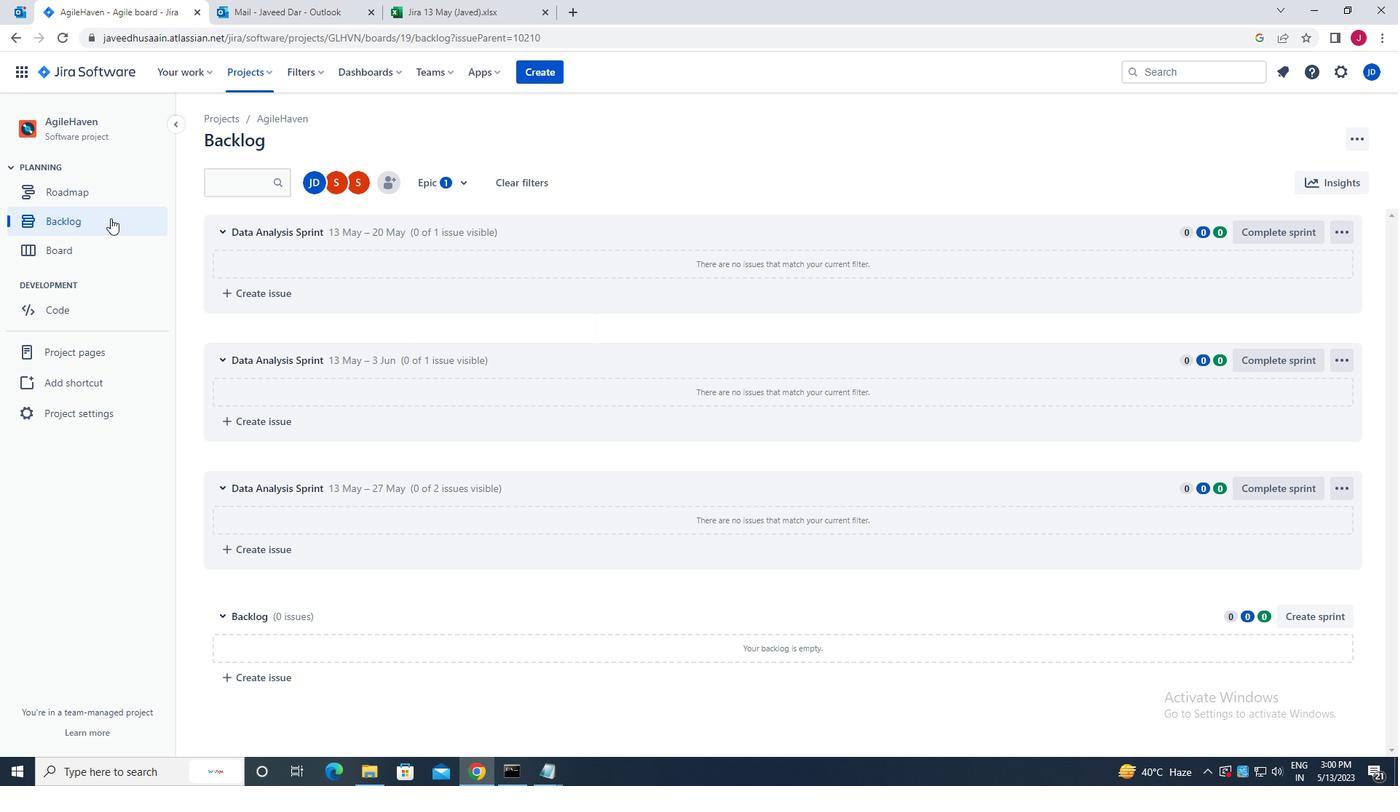 
Action: Mouse moved to (1120, 396)
Screenshot: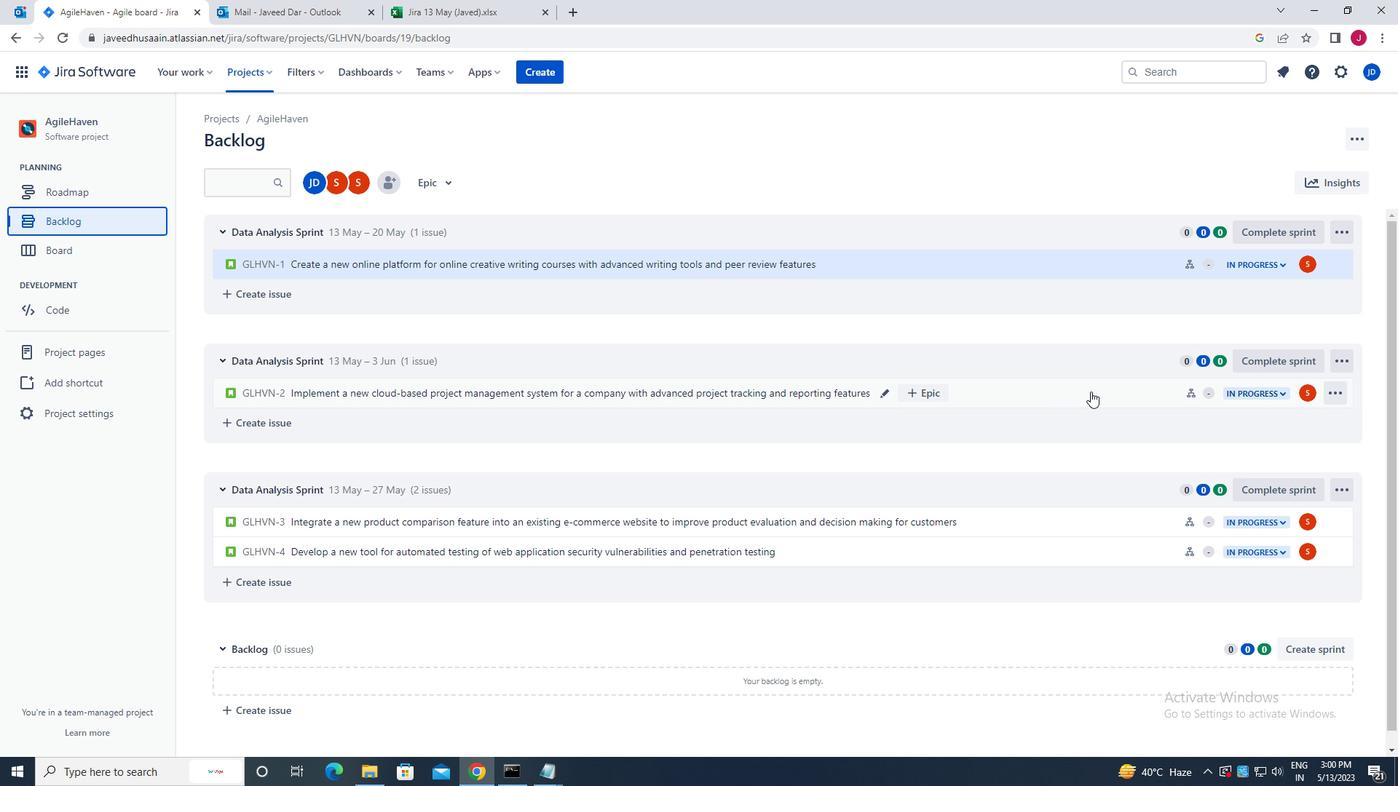 
Action: Mouse pressed left at (1120, 396)
Screenshot: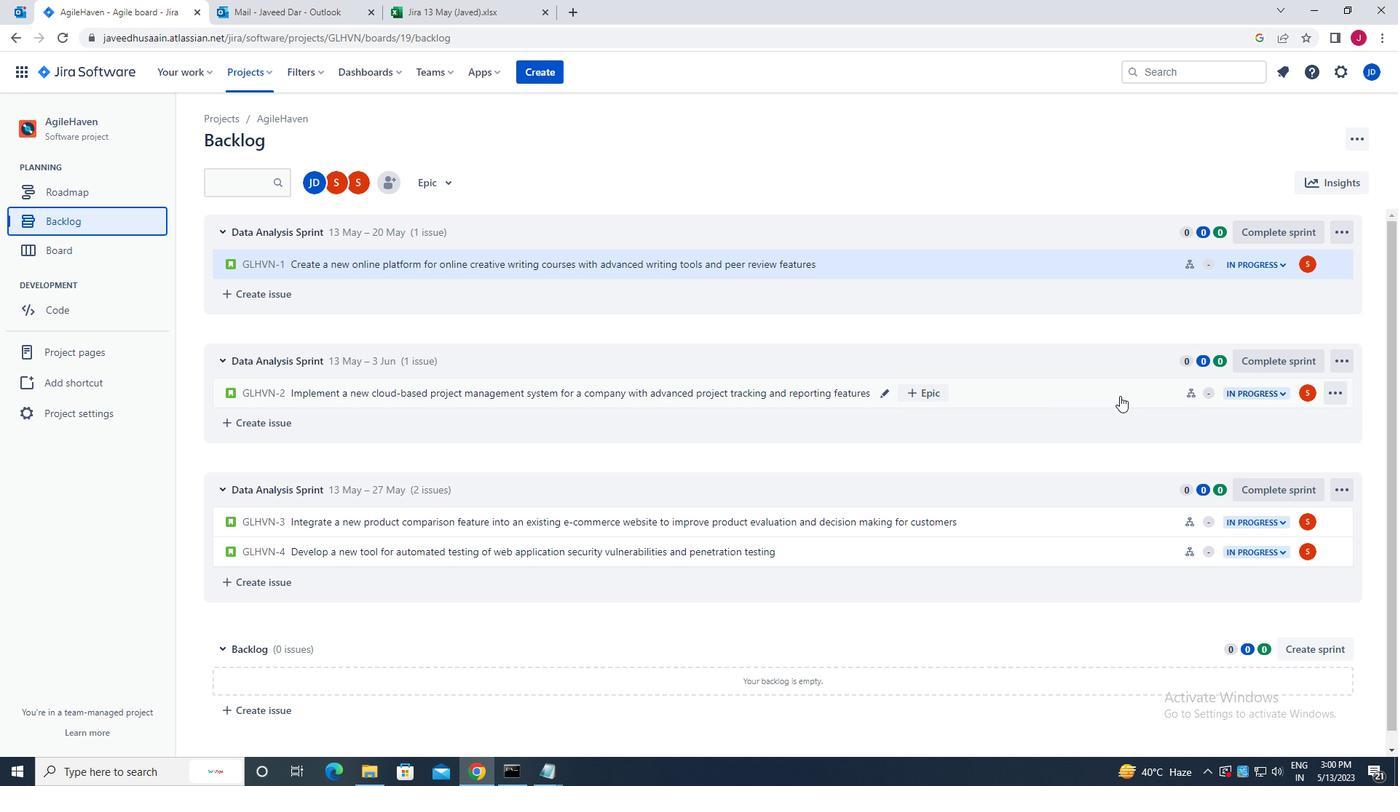 
Action: Mouse moved to (1335, 225)
Screenshot: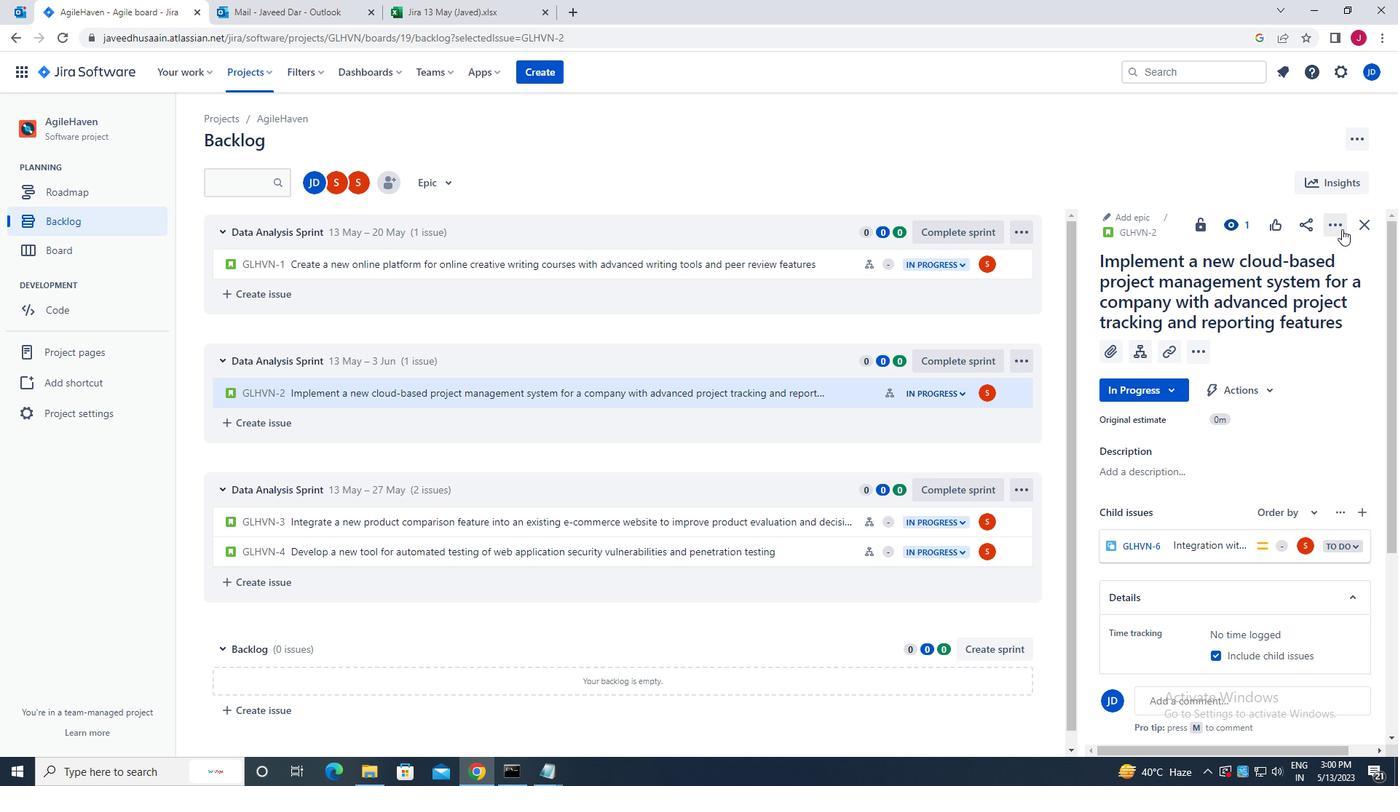 
Action: Mouse pressed left at (1335, 225)
Screenshot: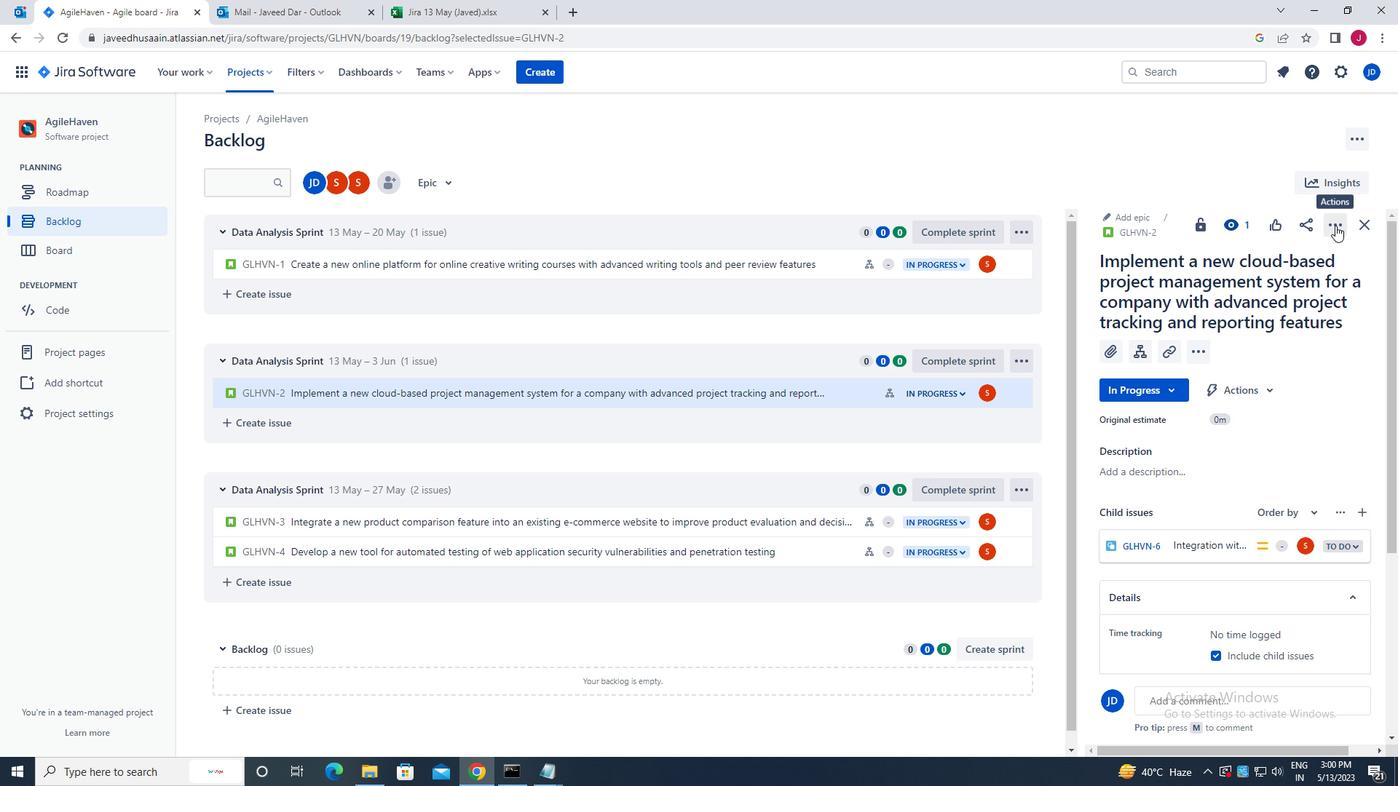 
Action: Mouse moved to (1262, 265)
Screenshot: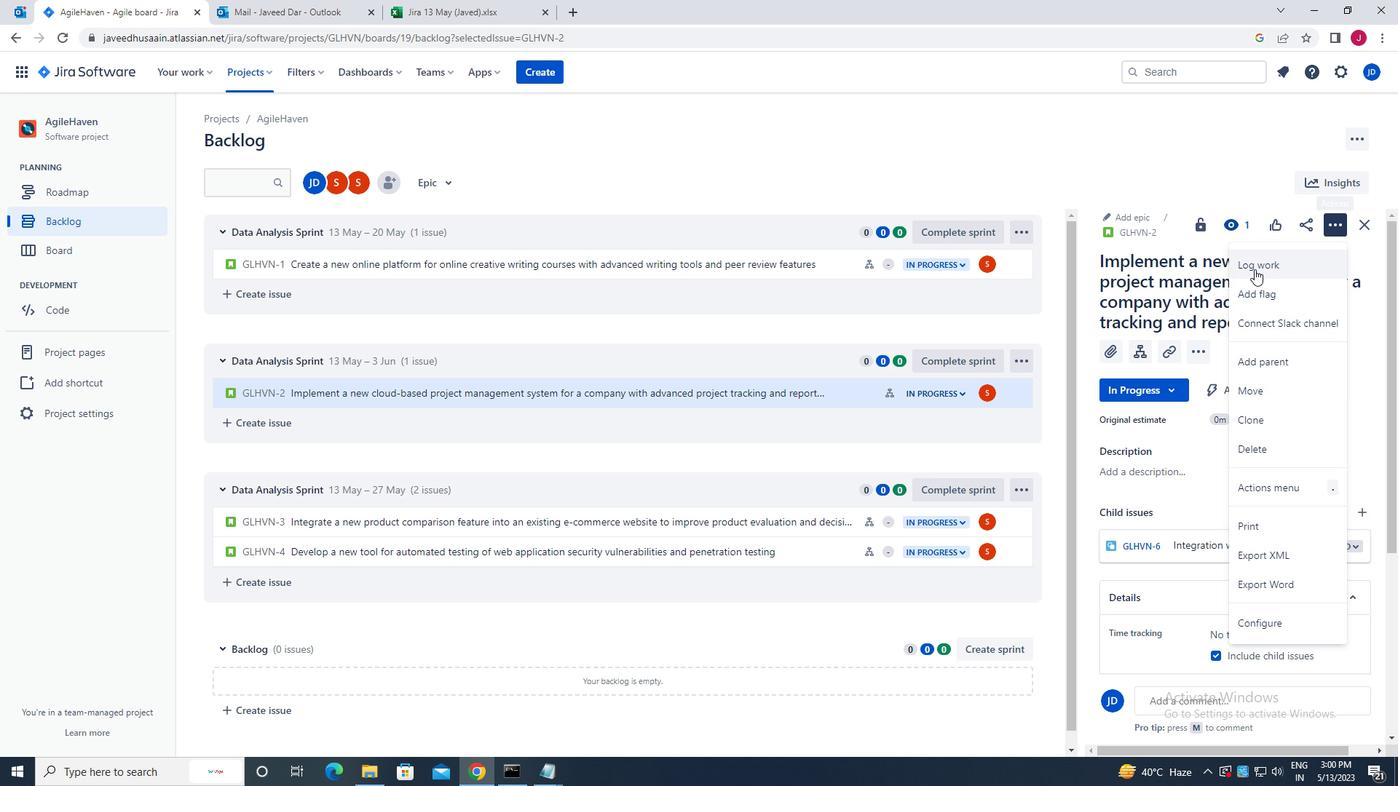 
Action: Mouse pressed left at (1262, 265)
Screenshot: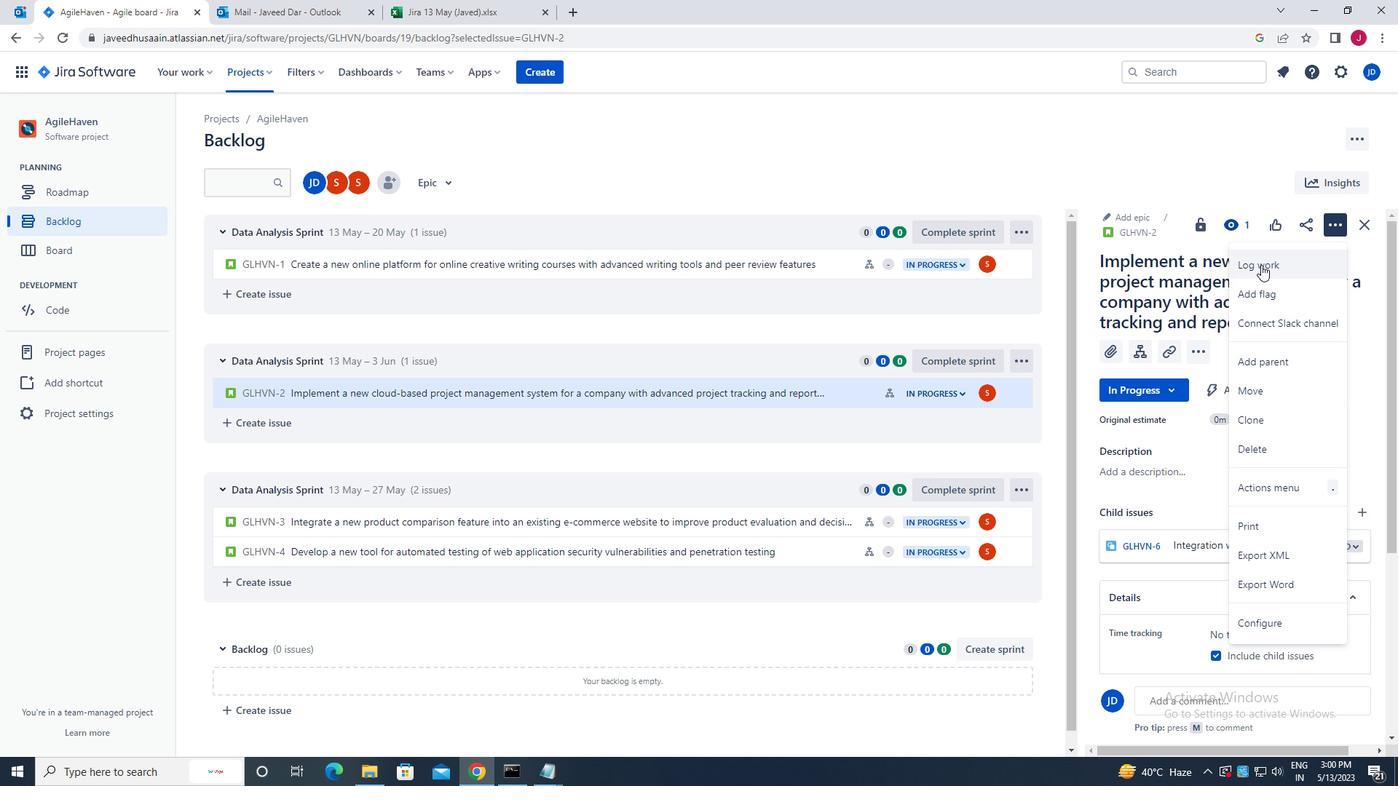 
Action: Mouse moved to (634, 218)
Screenshot: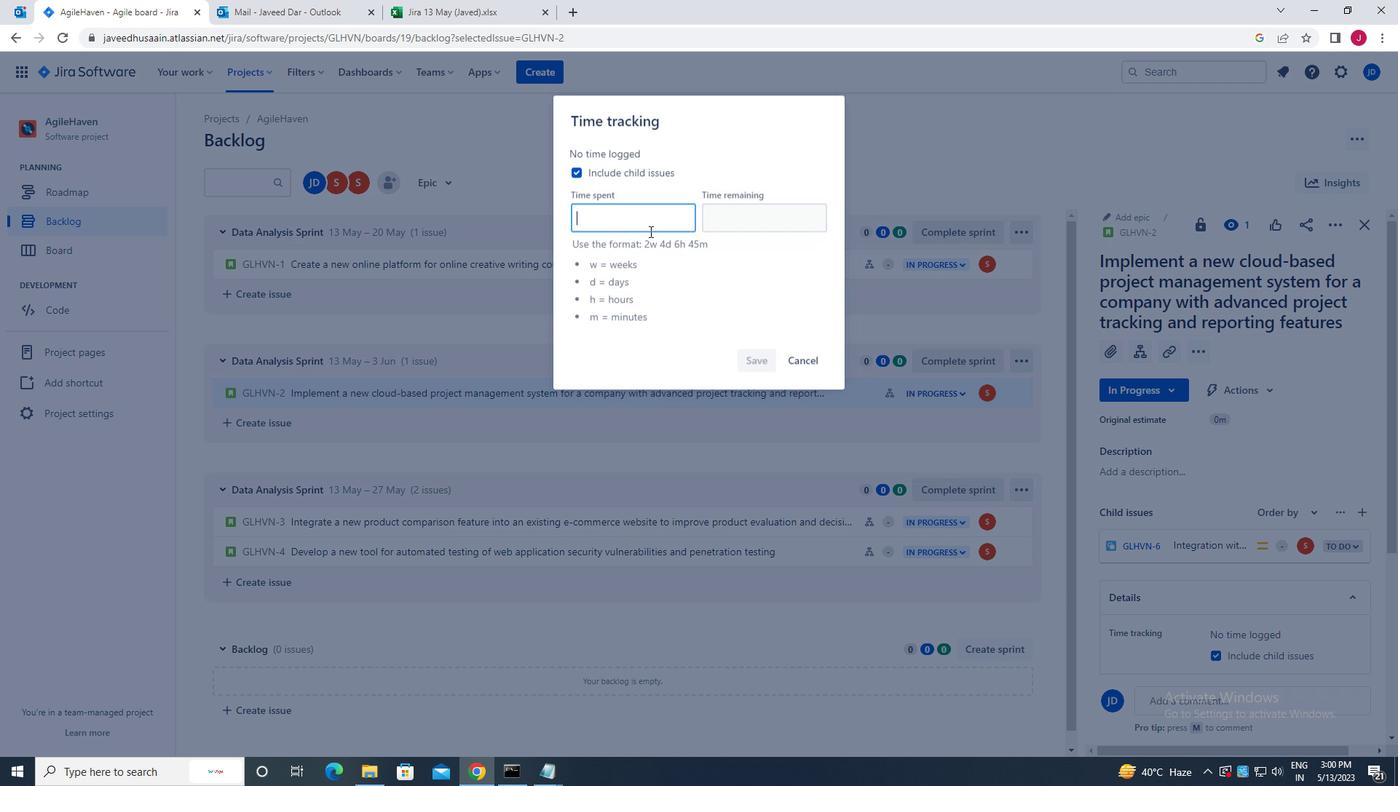 
Action: Mouse pressed left at (634, 218)
Screenshot: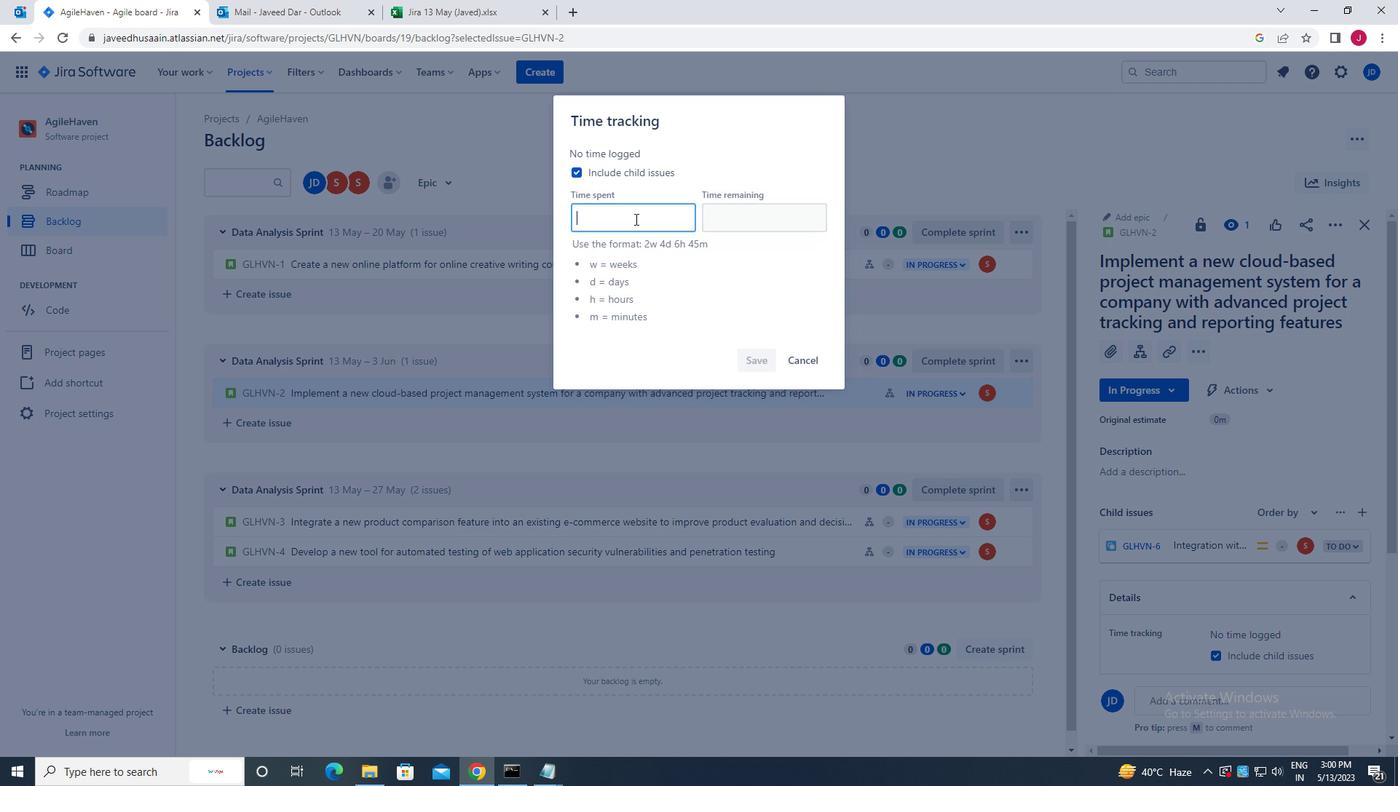 
Action: Key pressed 4w<Key.space>6d<Key.space>10h<Key.space>35m
Screenshot: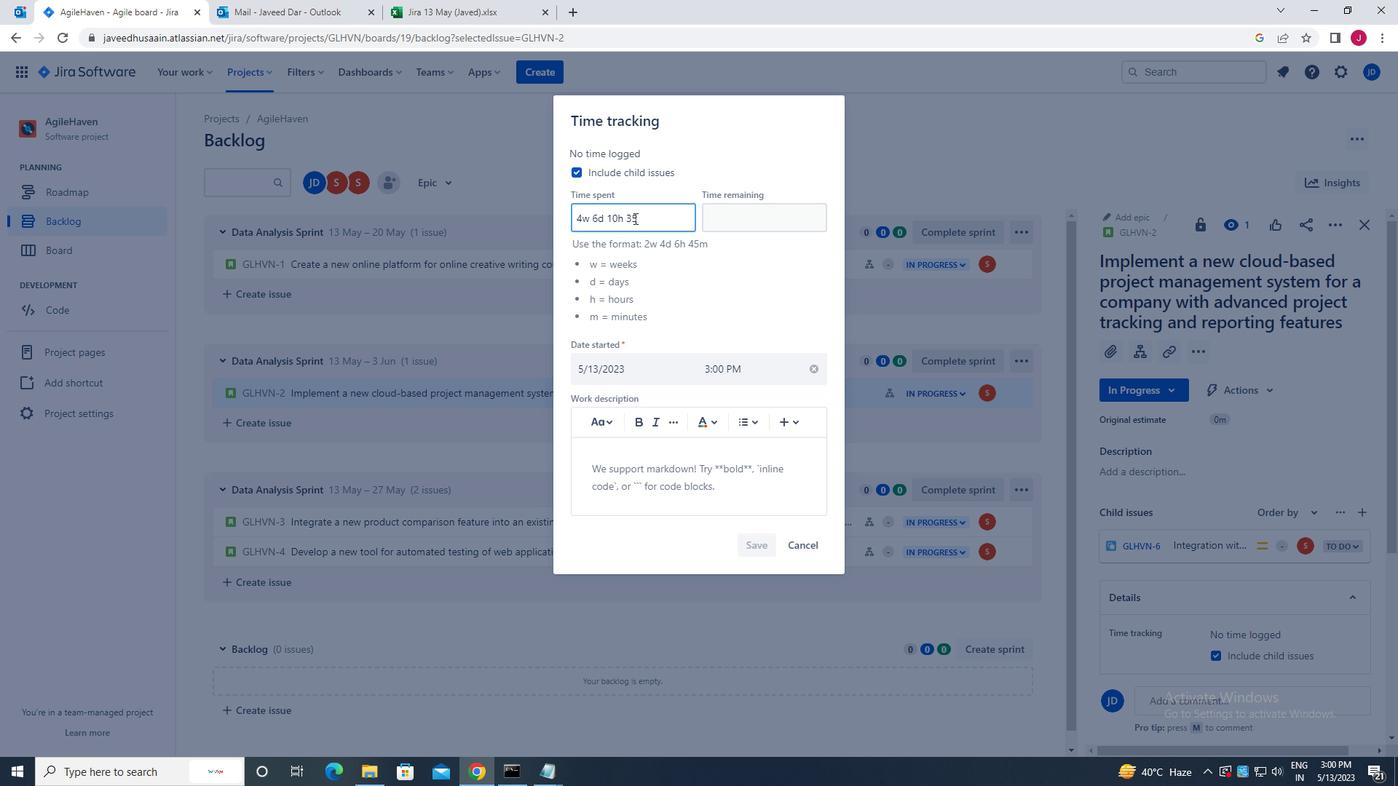 
Action: Mouse moved to (746, 218)
Screenshot: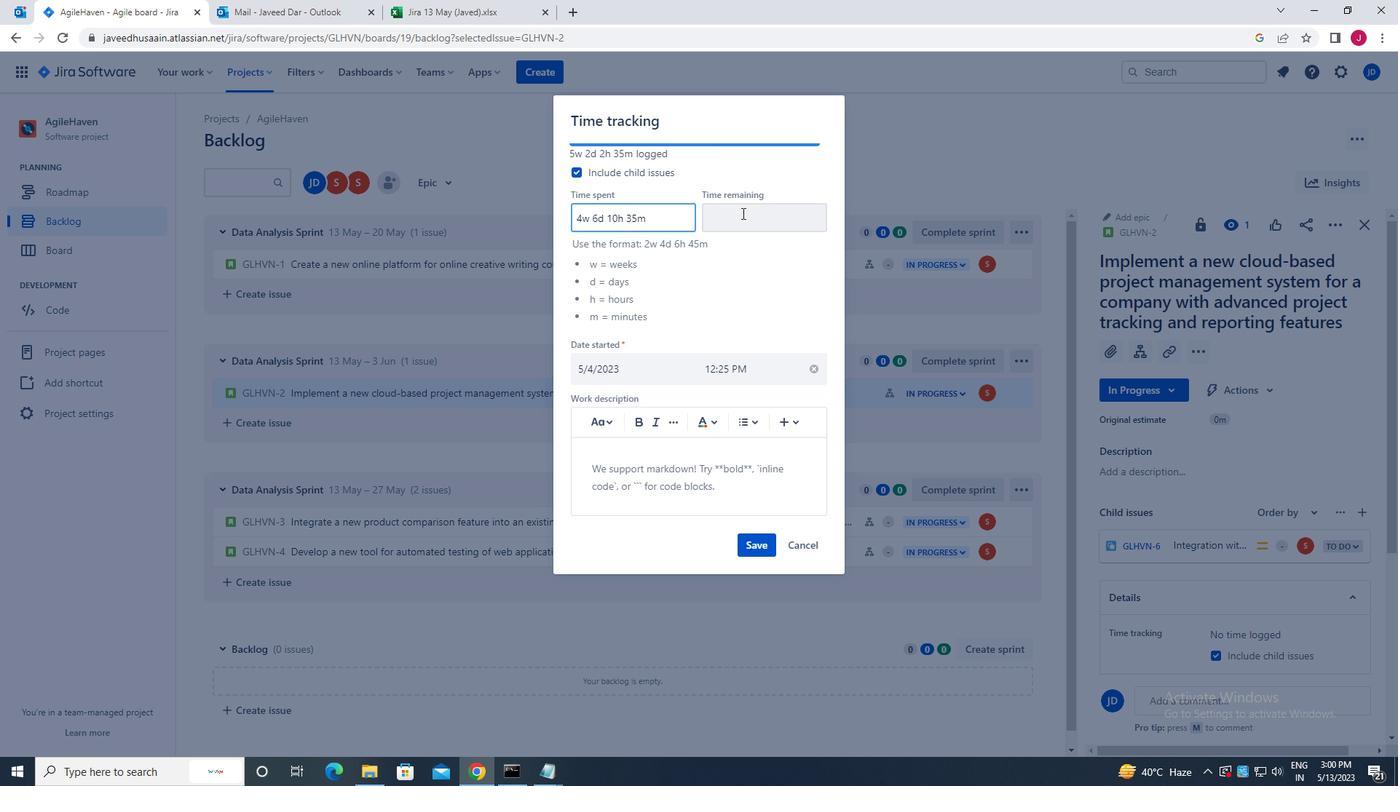 
Action: Mouse pressed left at (746, 218)
Screenshot: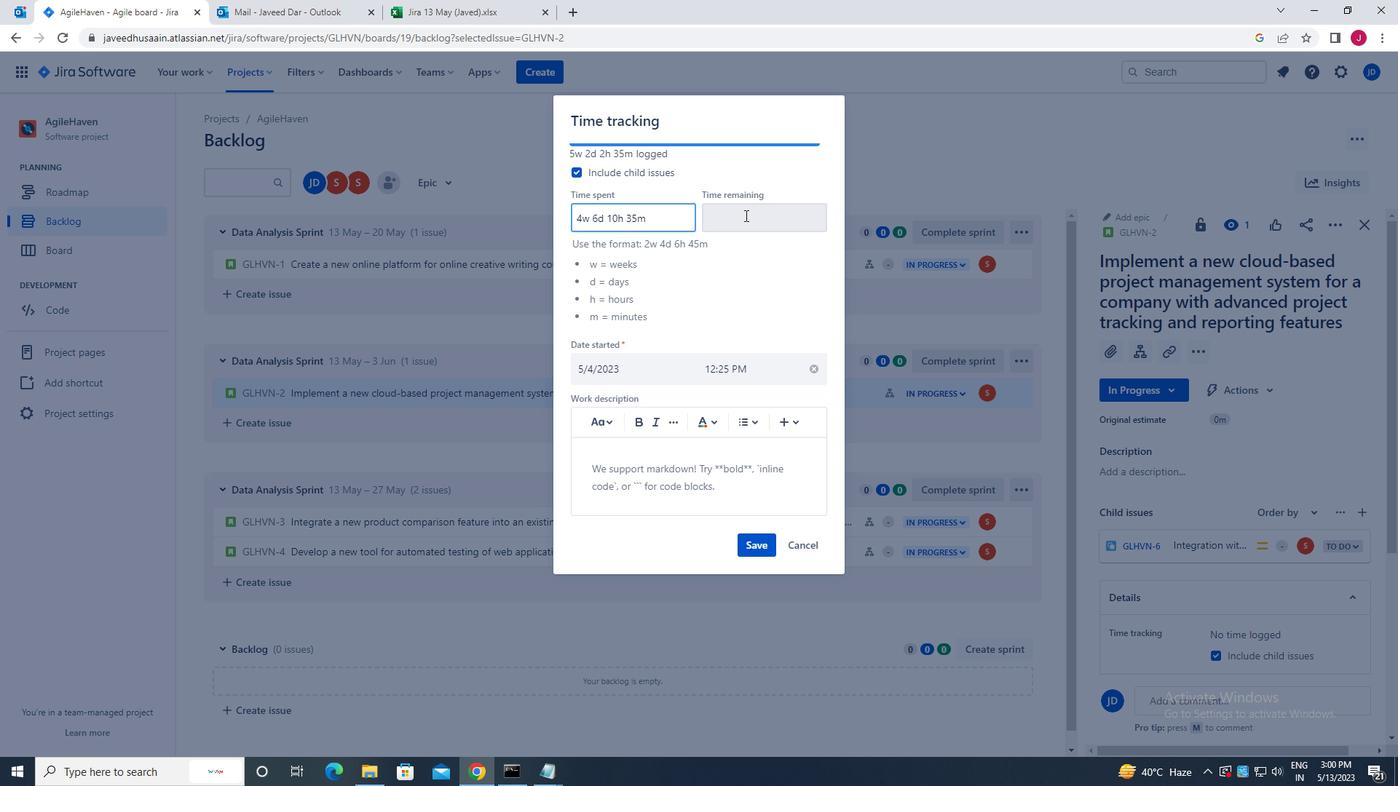 
Action: Key pressed 1w<Key.space>4d<Key.space>23h<Key.space>49m
Screenshot: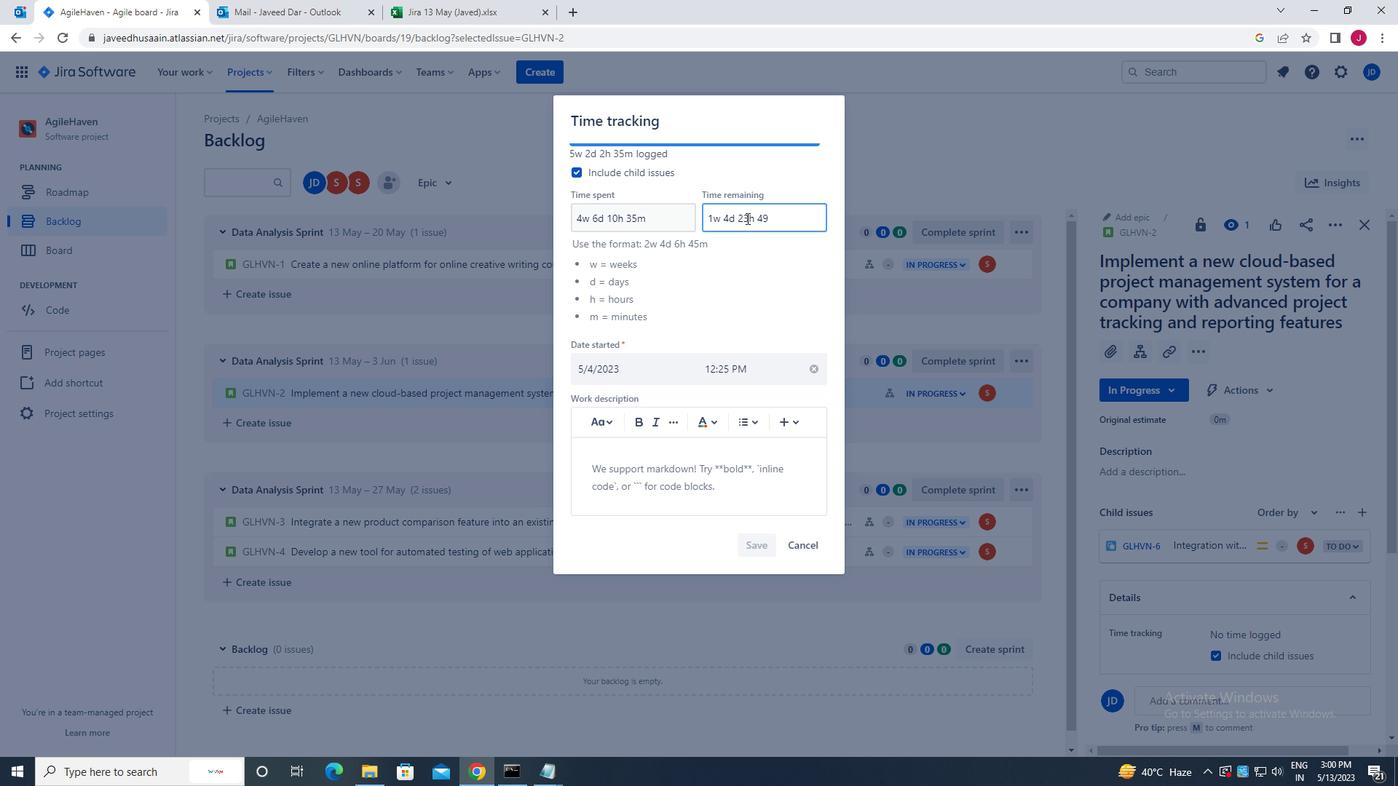 
Action: Mouse moved to (760, 543)
Screenshot: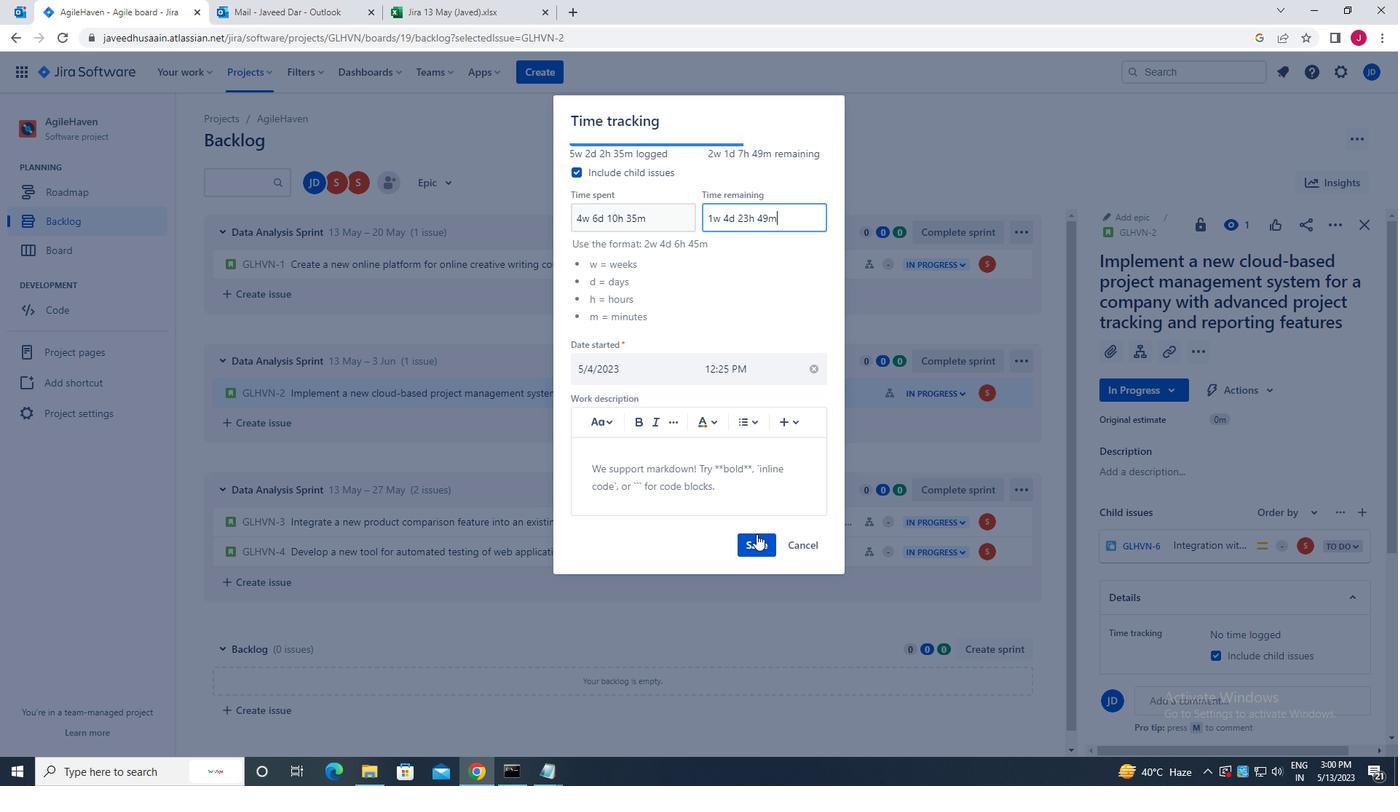 
Action: Mouse pressed left at (760, 543)
Screenshot: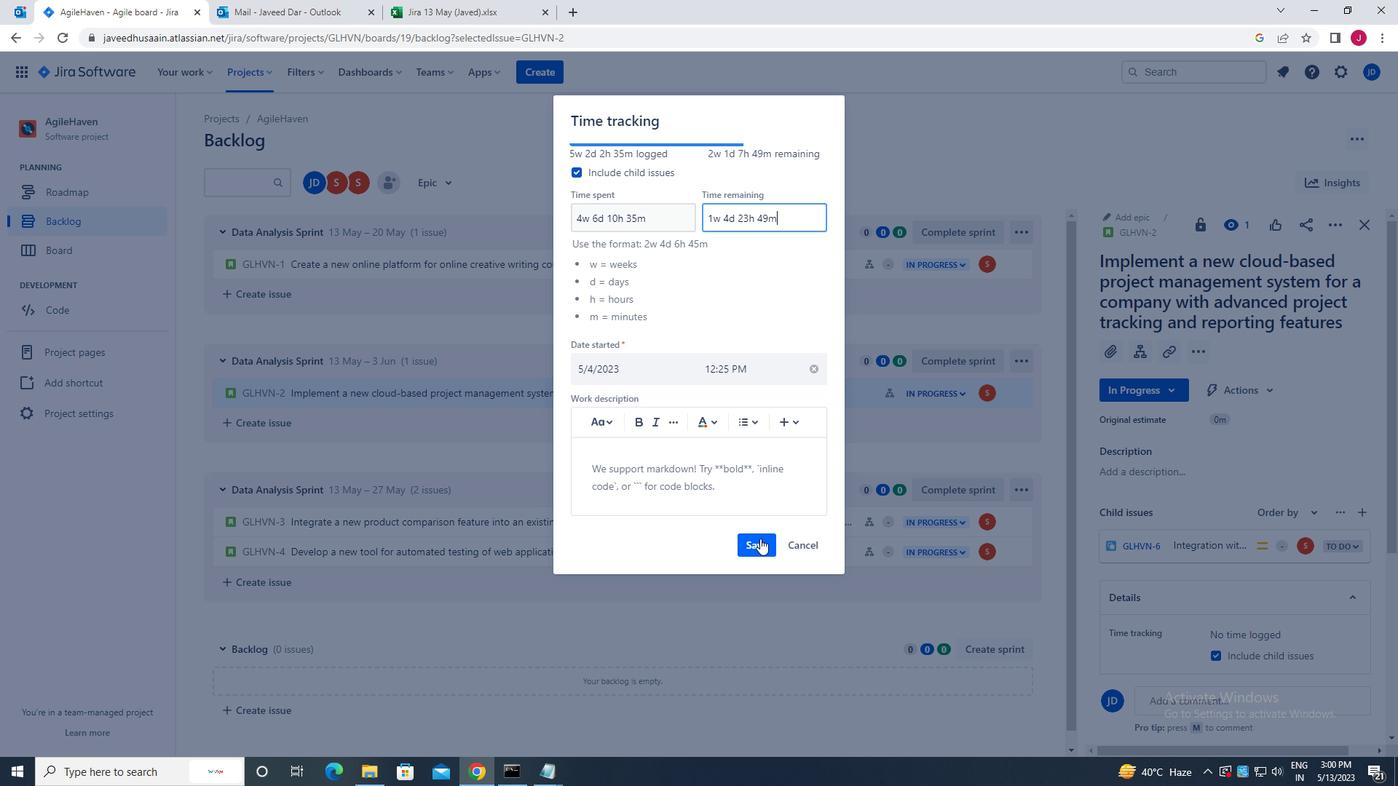 
Action: Mouse moved to (1337, 226)
Screenshot: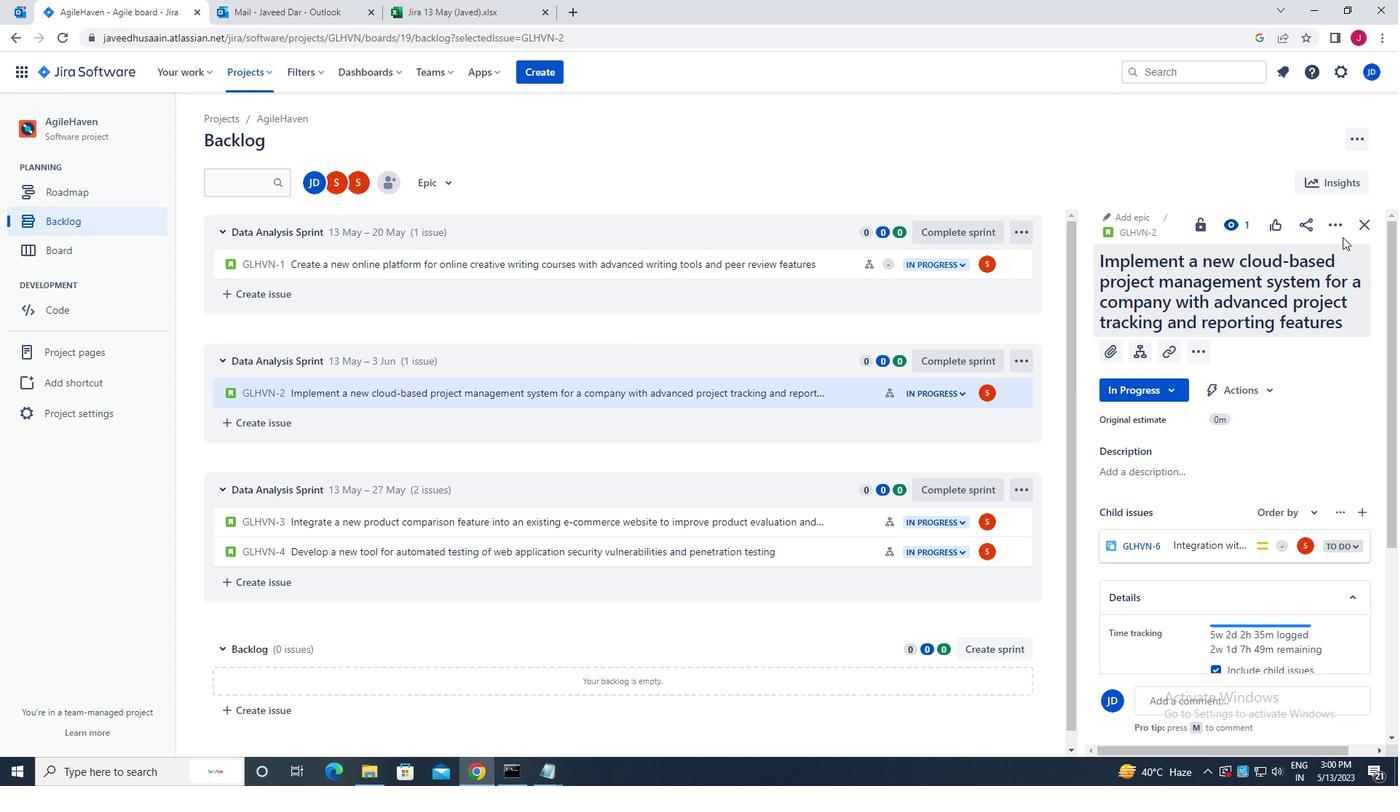 
Action: Mouse pressed left at (1337, 226)
Screenshot: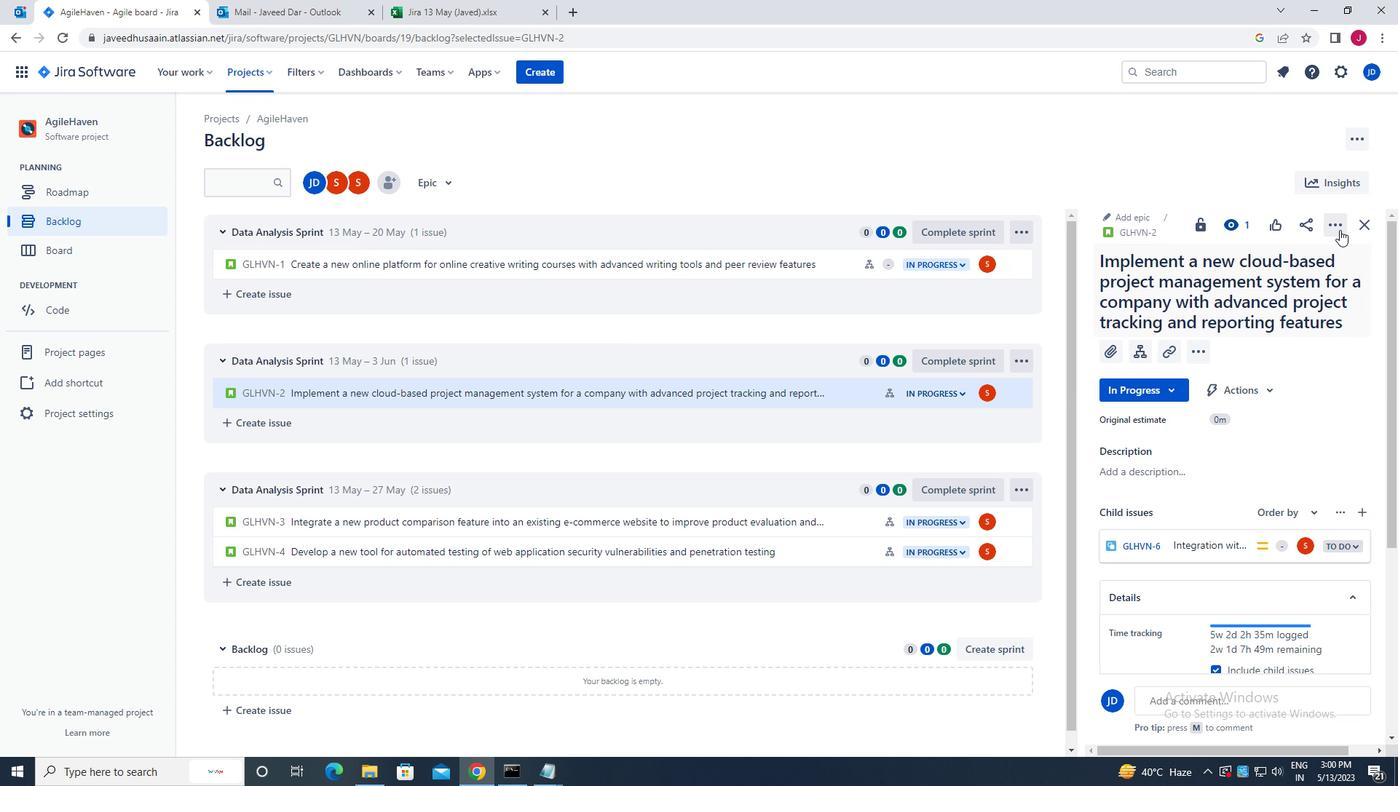 
Action: Mouse moved to (1260, 418)
Screenshot: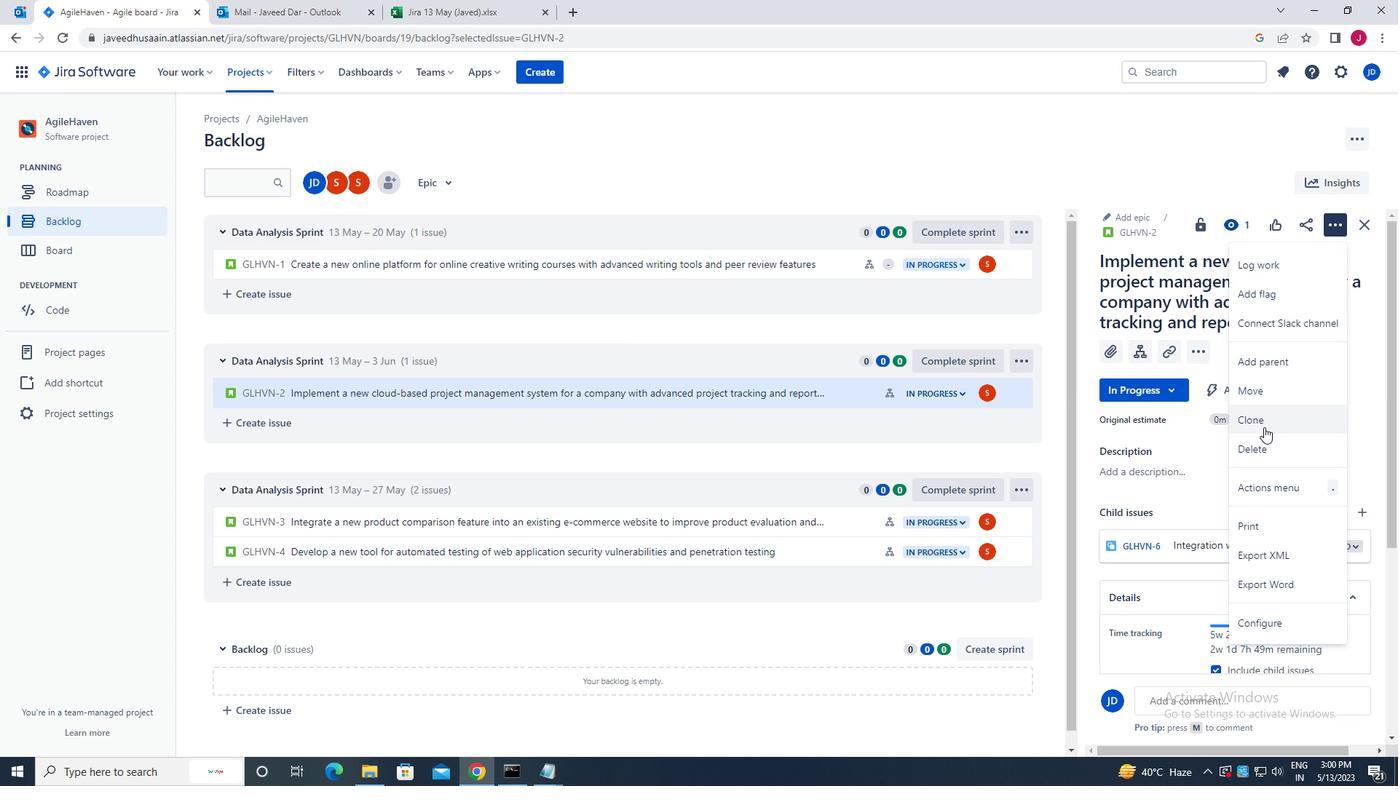 
Action: Mouse pressed left at (1260, 418)
Screenshot: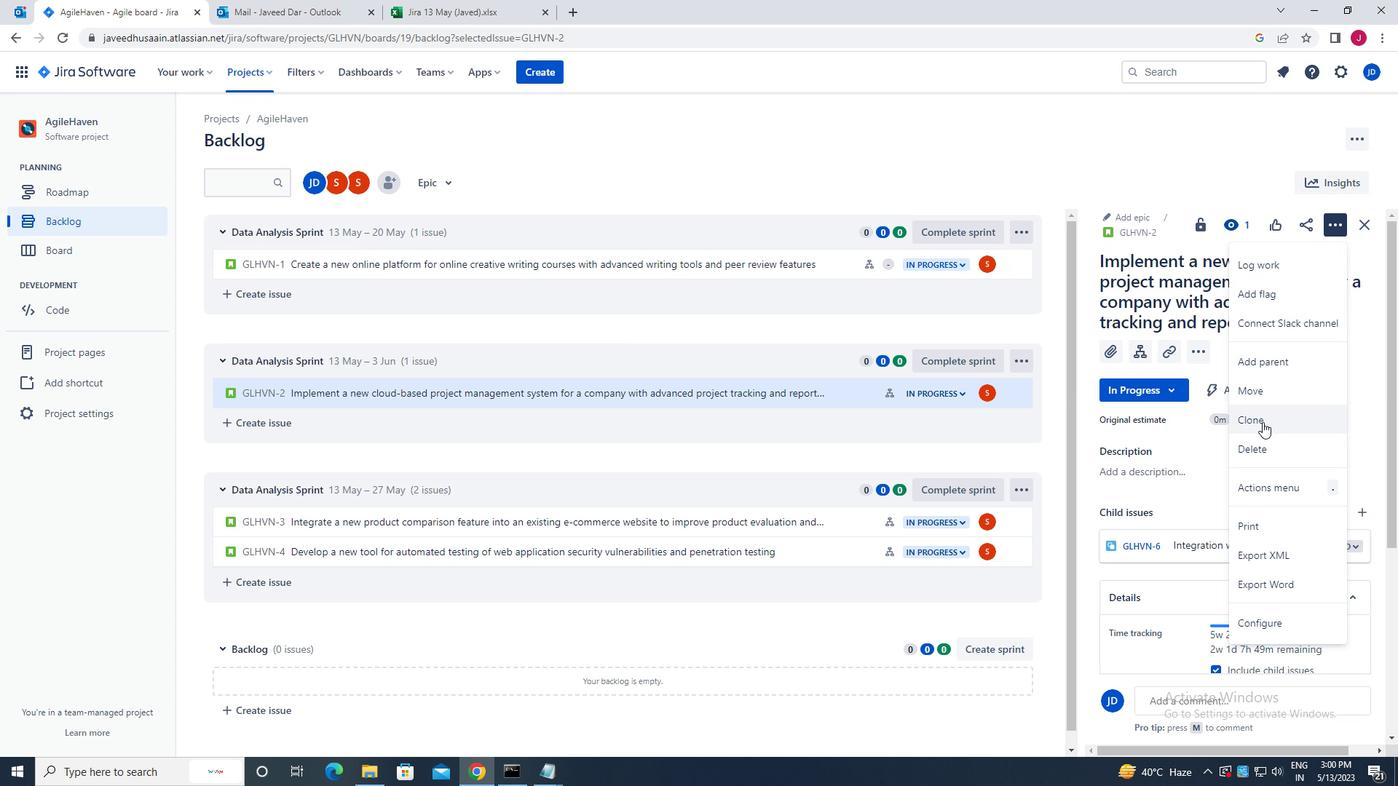 
Action: Mouse moved to (808, 308)
Screenshot: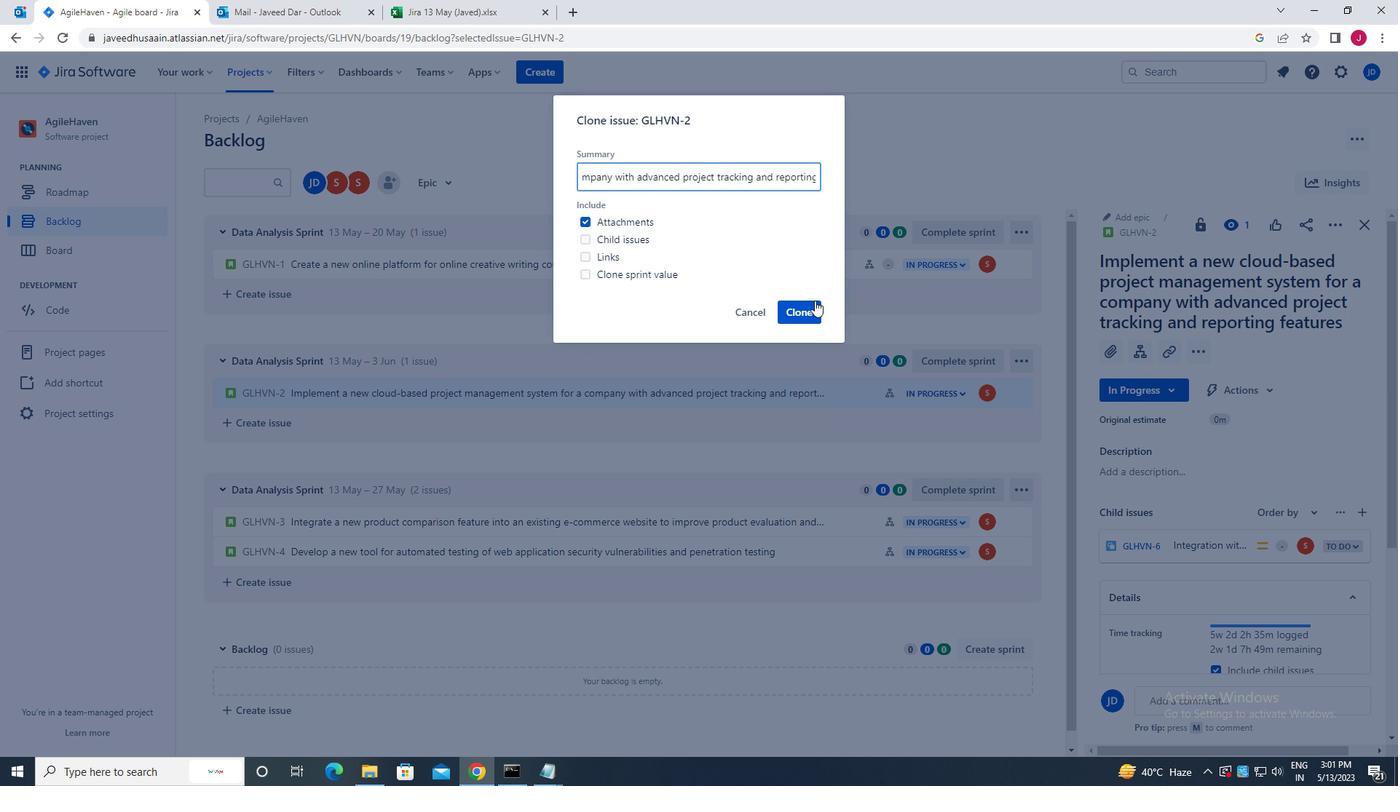 
Action: Mouse pressed left at (808, 308)
Screenshot: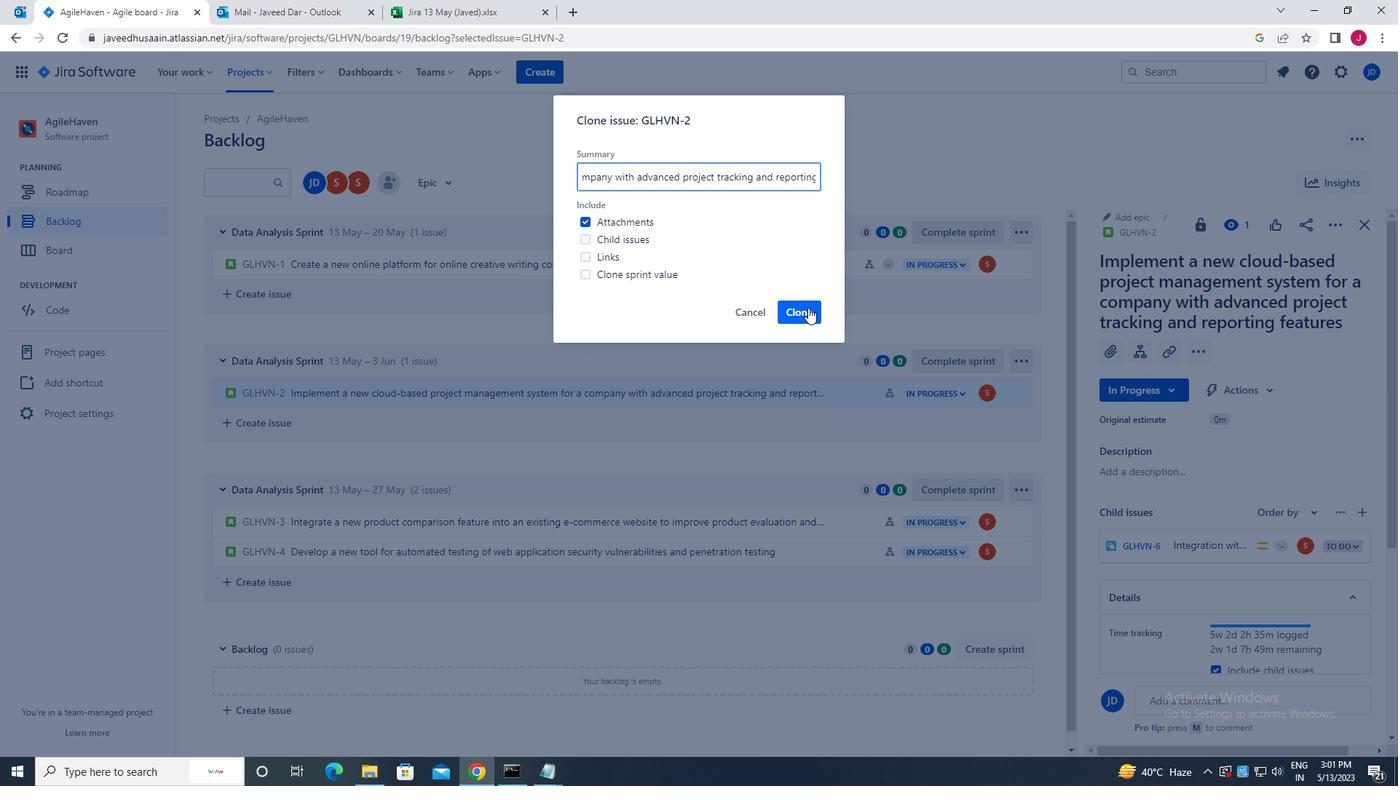 
Action: Mouse moved to (1364, 227)
Screenshot: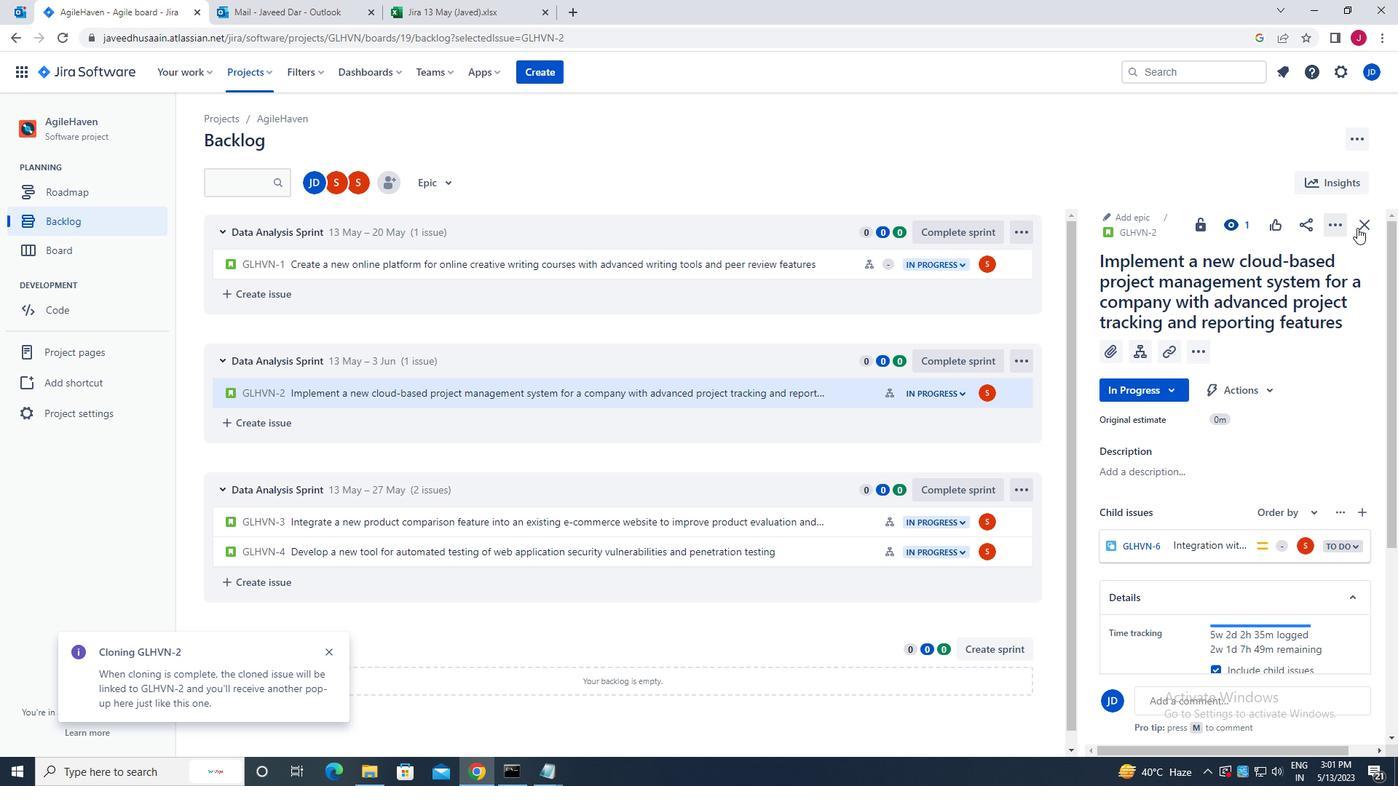 
Action: Mouse pressed left at (1364, 227)
Screenshot: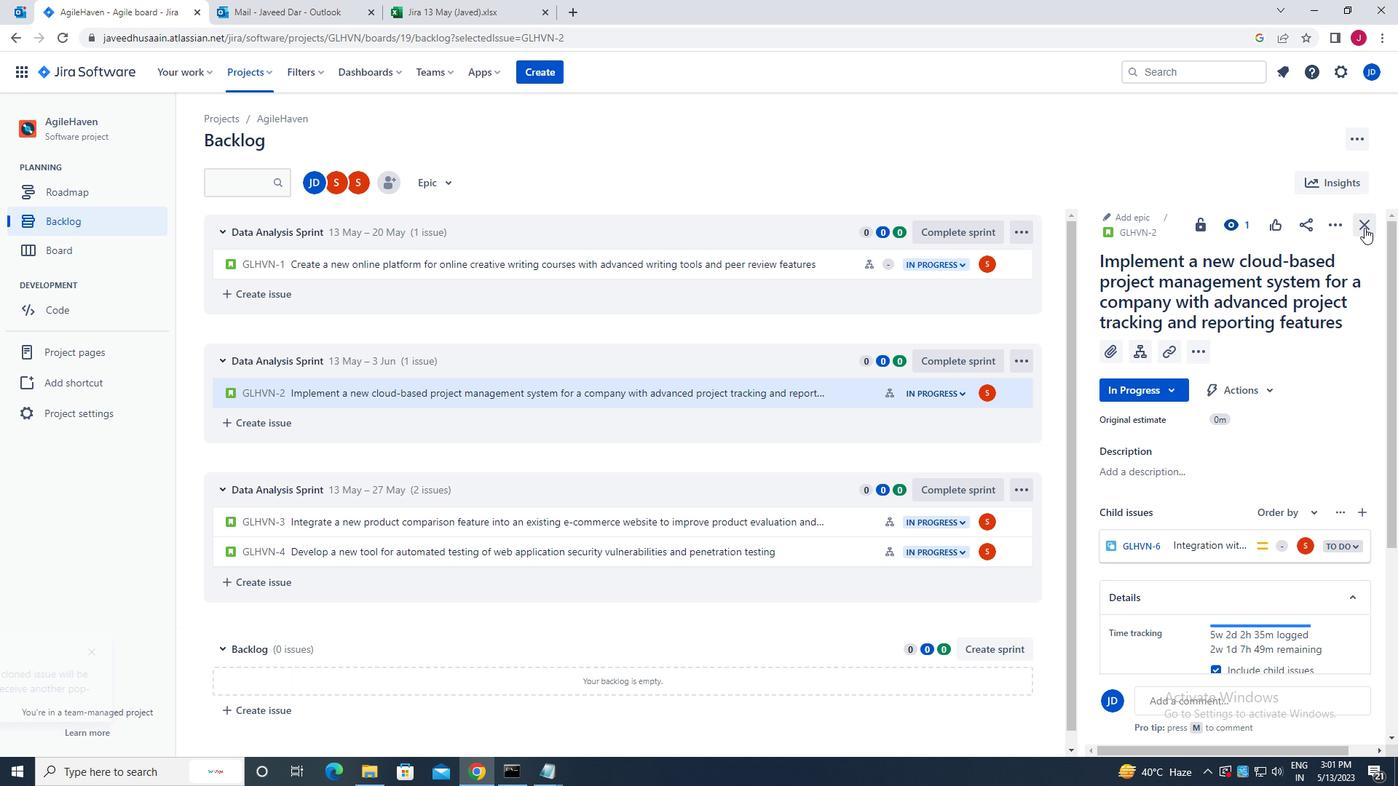 
Action: Mouse moved to (442, 182)
Screenshot: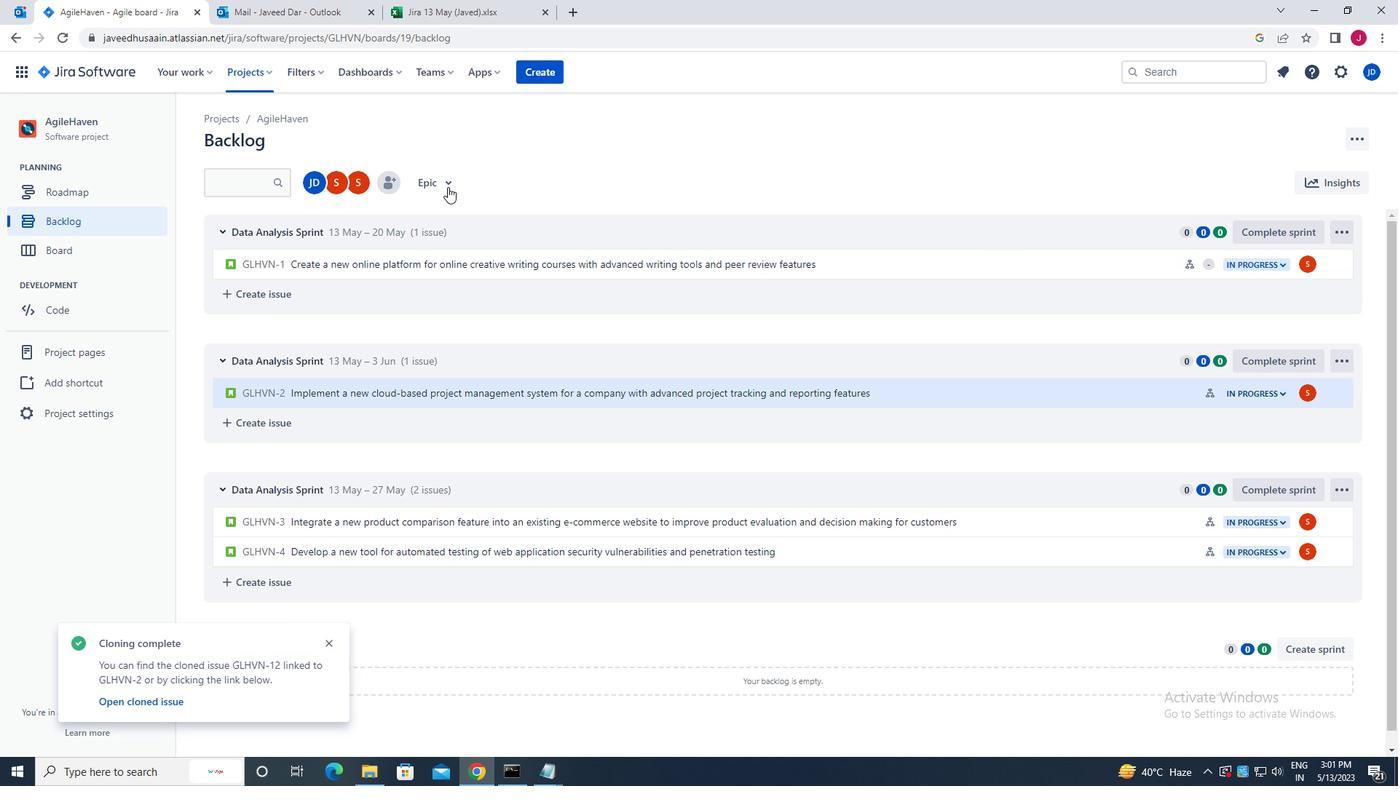 
Action: Mouse pressed left at (442, 182)
Screenshot: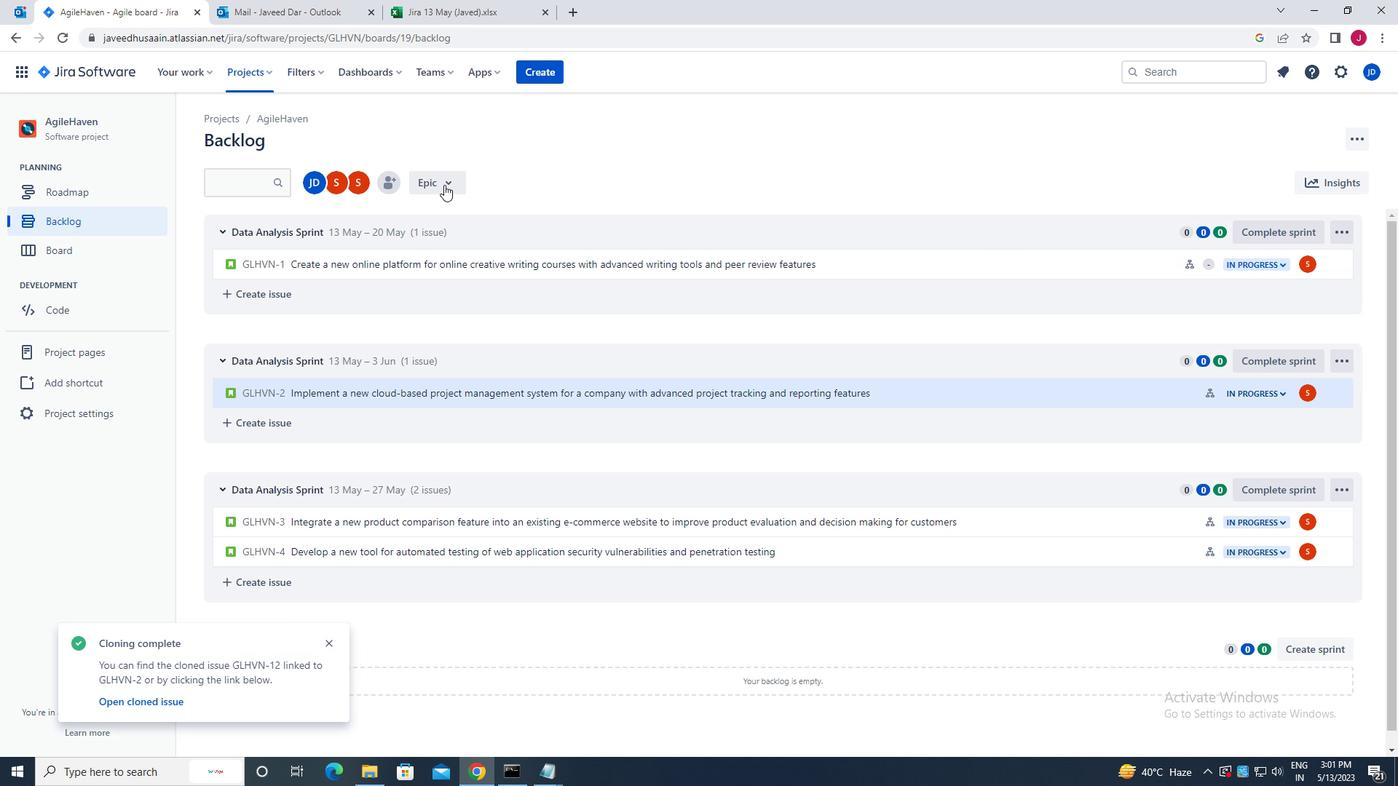 
Action: Mouse moved to (501, 271)
Screenshot: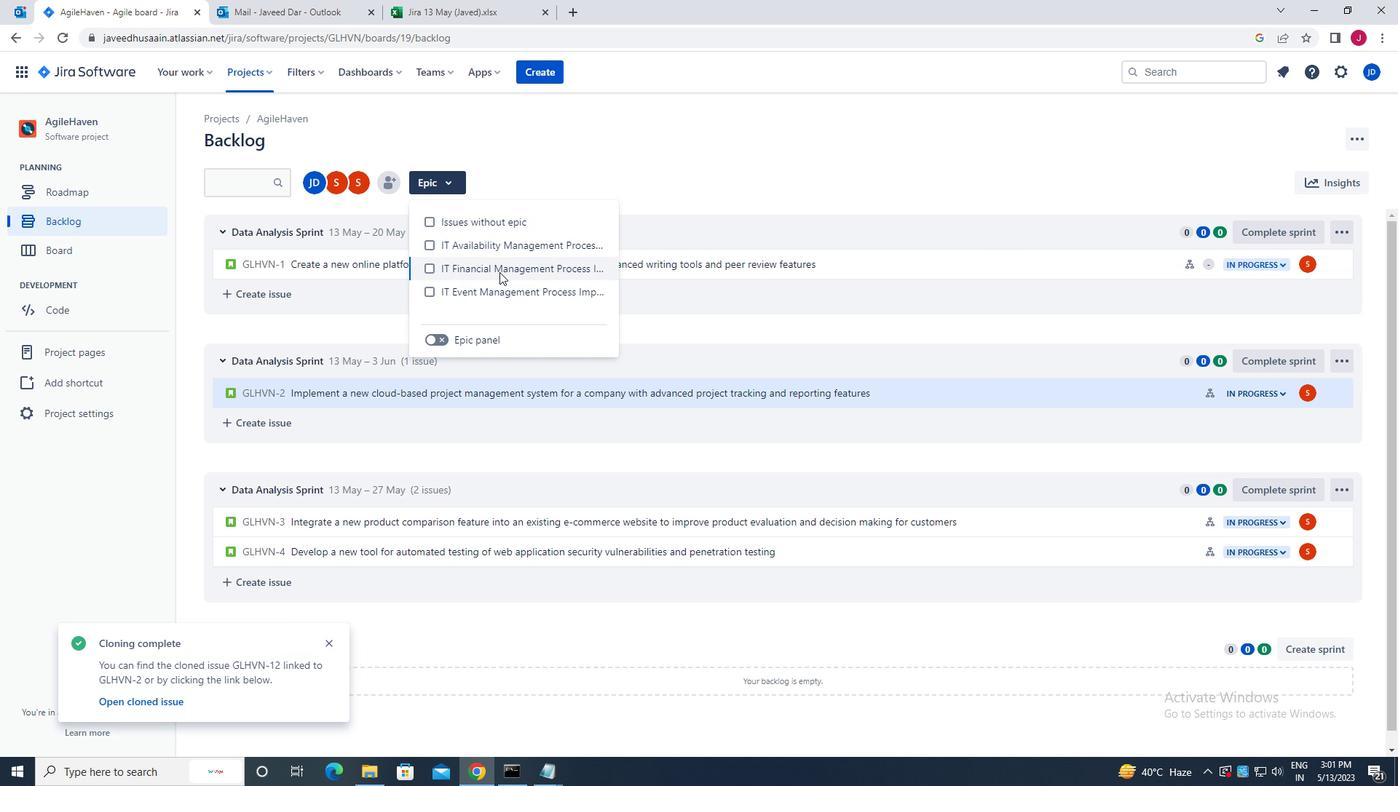 
Action: Mouse pressed left at (501, 271)
Screenshot: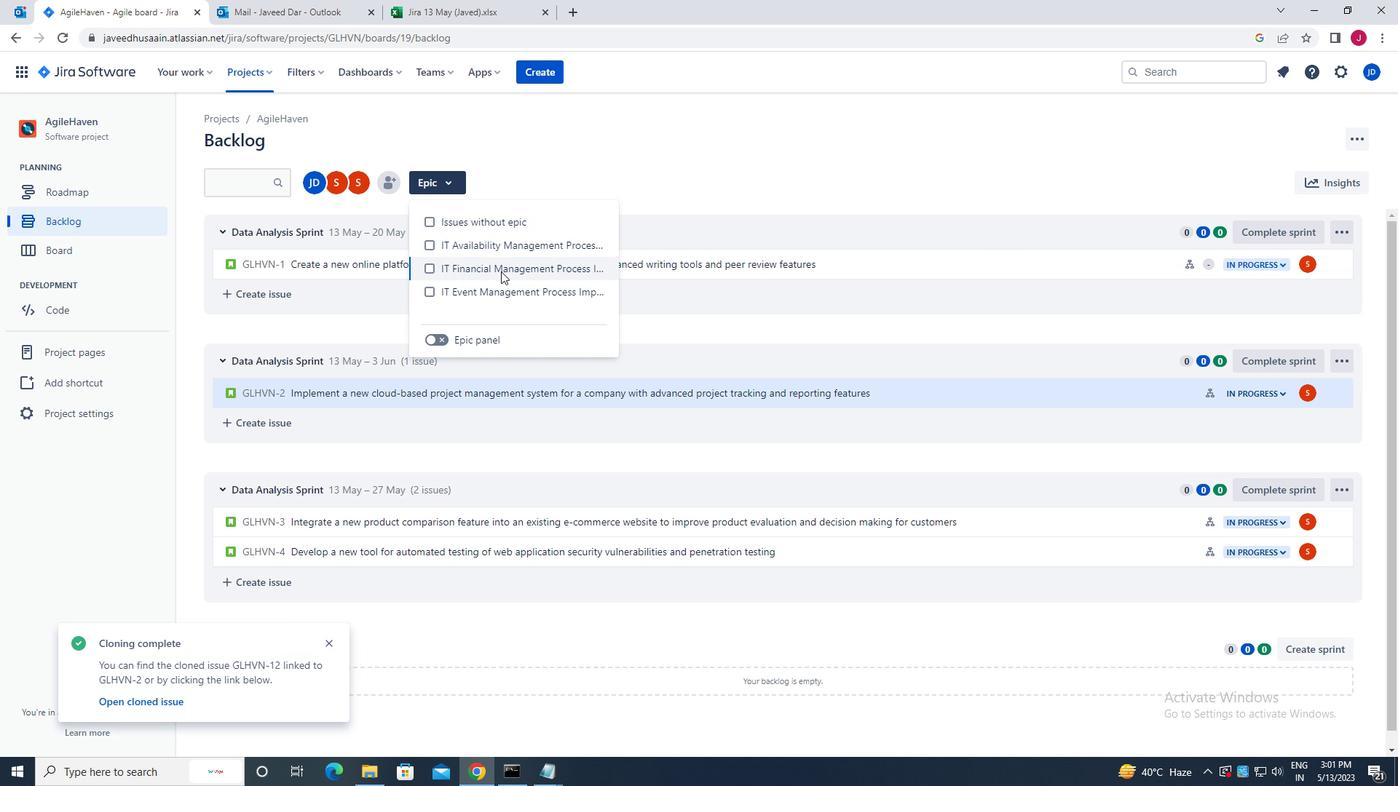 
Action: Mouse moved to (608, 131)
Screenshot: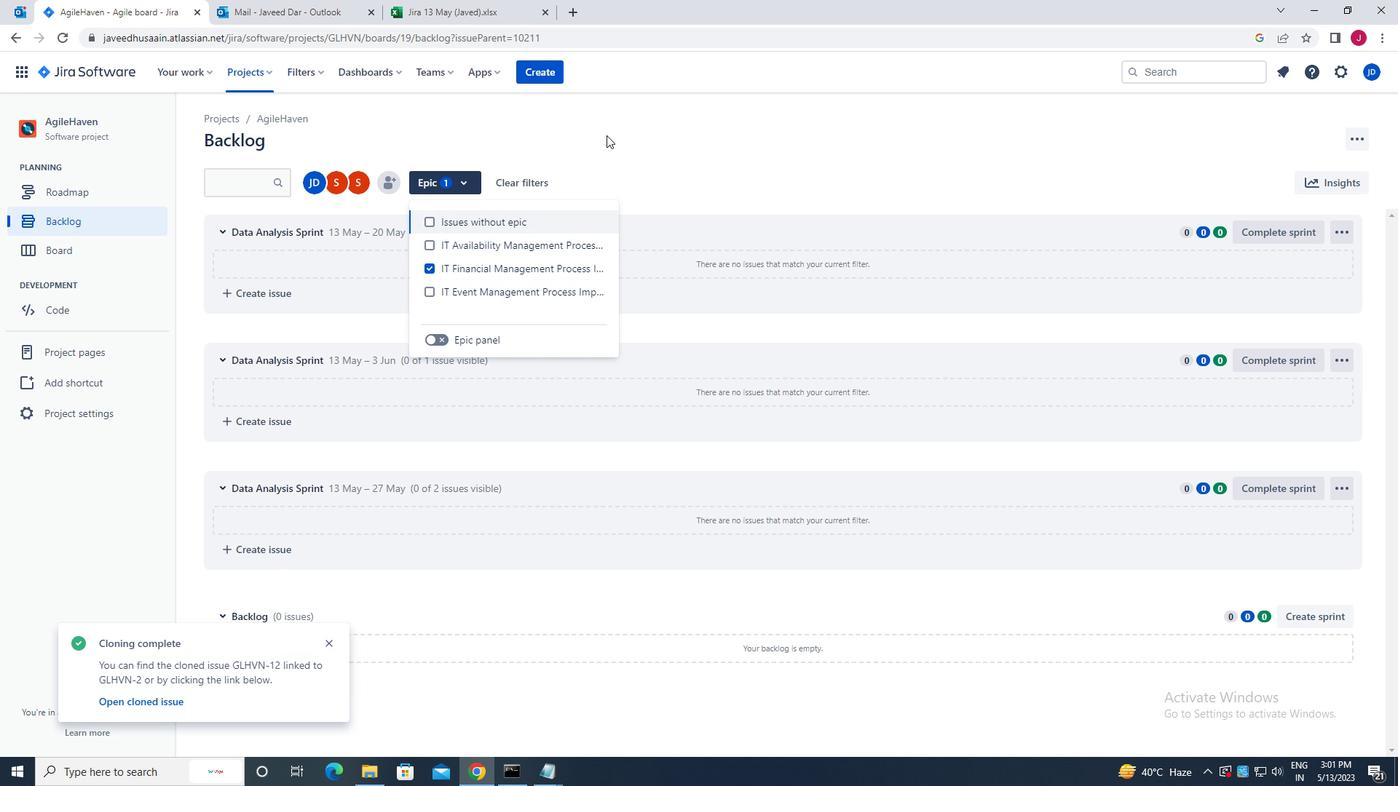 
Action: Mouse pressed left at (608, 131)
Screenshot: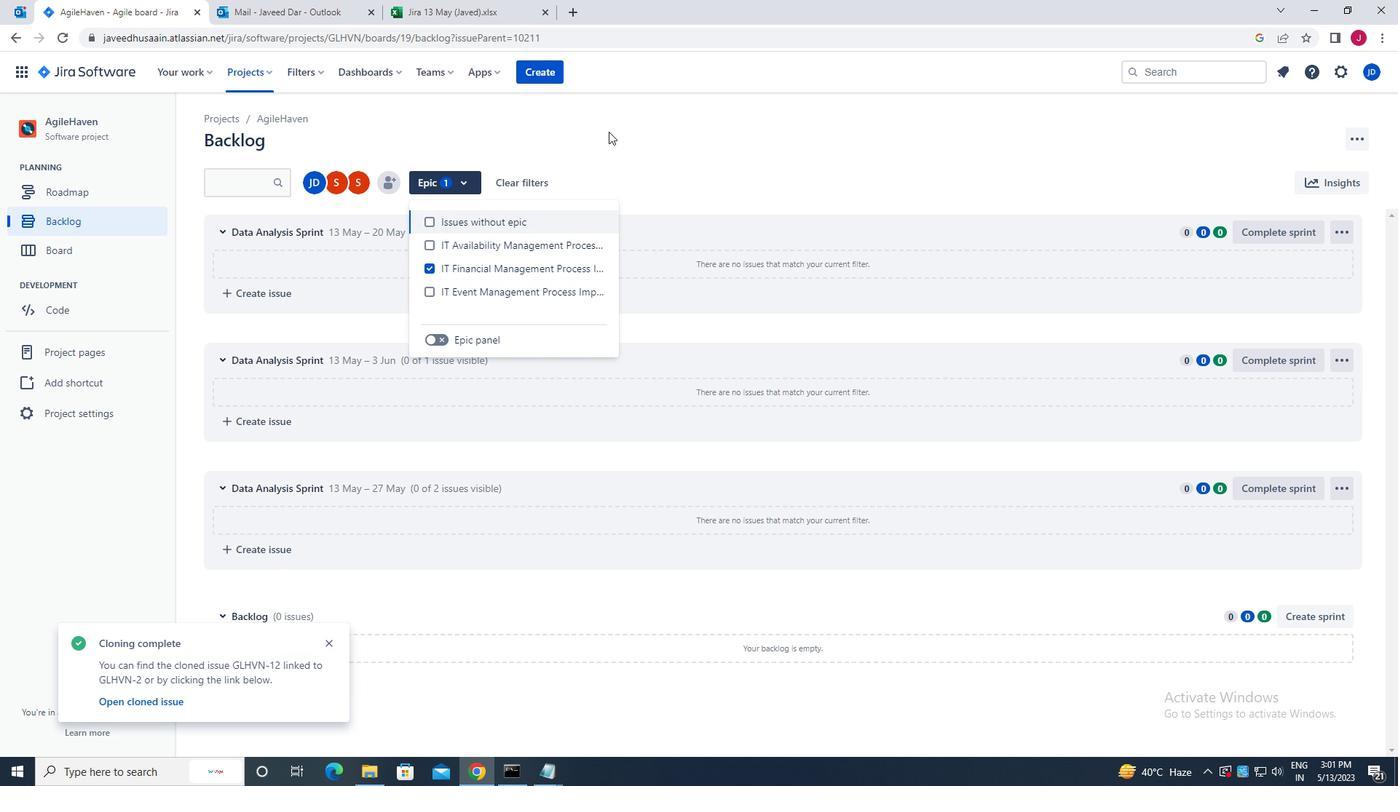 
